Task: Search one way flight ticket for 2 adults, 4 children and 1 infant on lap in business from Hibbing: Range Regional Airport (was Chisholm-hibbing Airport) to Laramie: Laramie Regional Airport on 5-3-2023. Choice of flights is JetBlue. Number of bags: 2 carry on bags and 7 checked bags. Price is upto 83000. Outbound departure time preference is 16:45.
Action: Mouse moved to (214, 296)
Screenshot: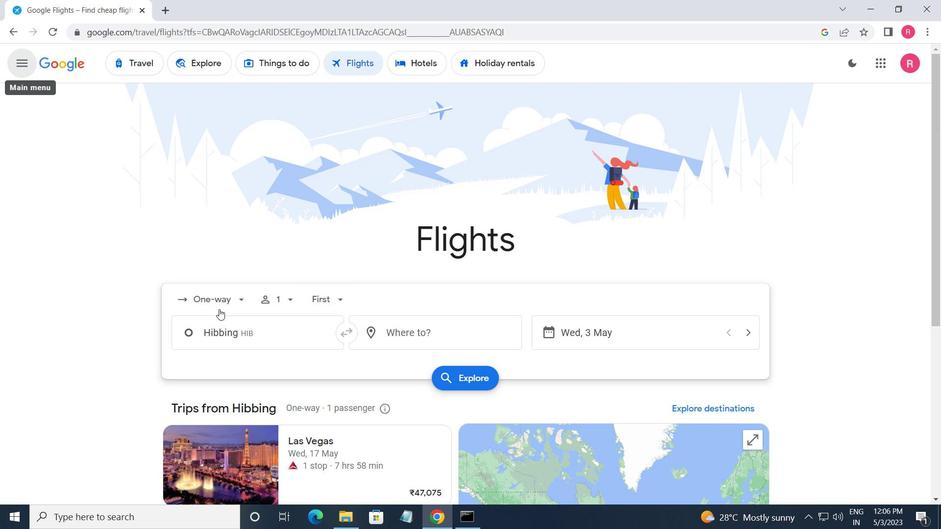 
Action: Mouse pressed left at (214, 296)
Screenshot: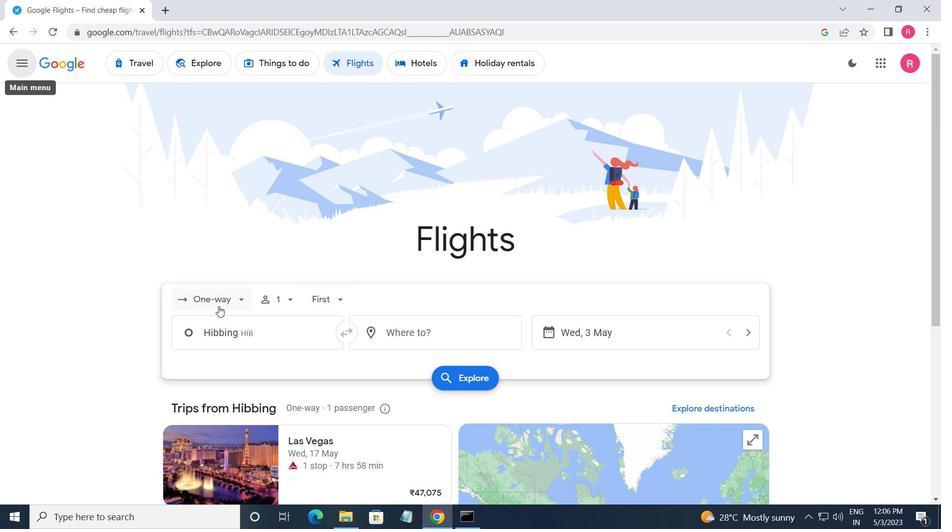 
Action: Mouse moved to (231, 359)
Screenshot: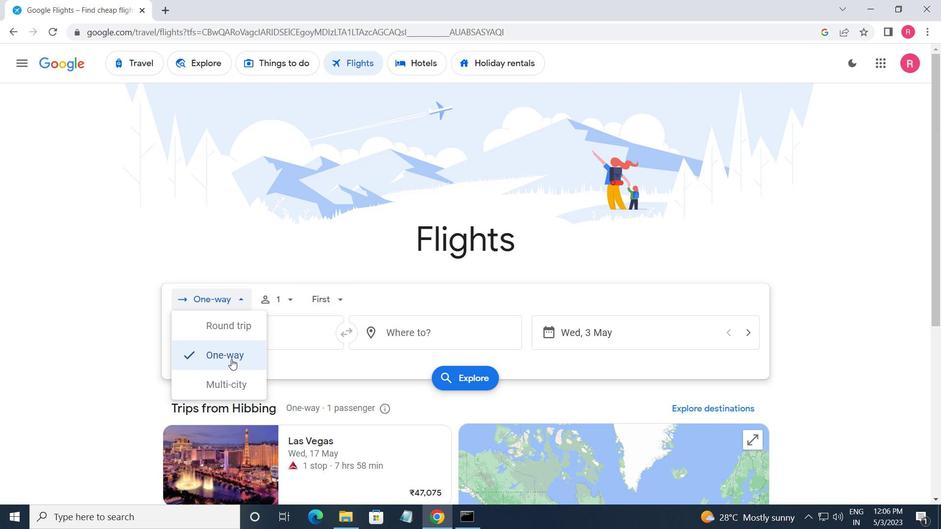 
Action: Mouse pressed left at (231, 359)
Screenshot: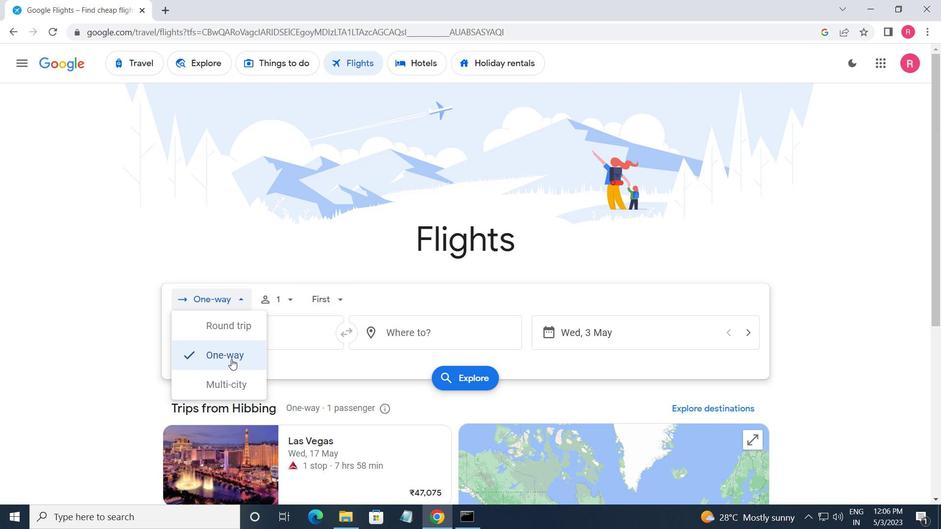 
Action: Mouse moved to (264, 310)
Screenshot: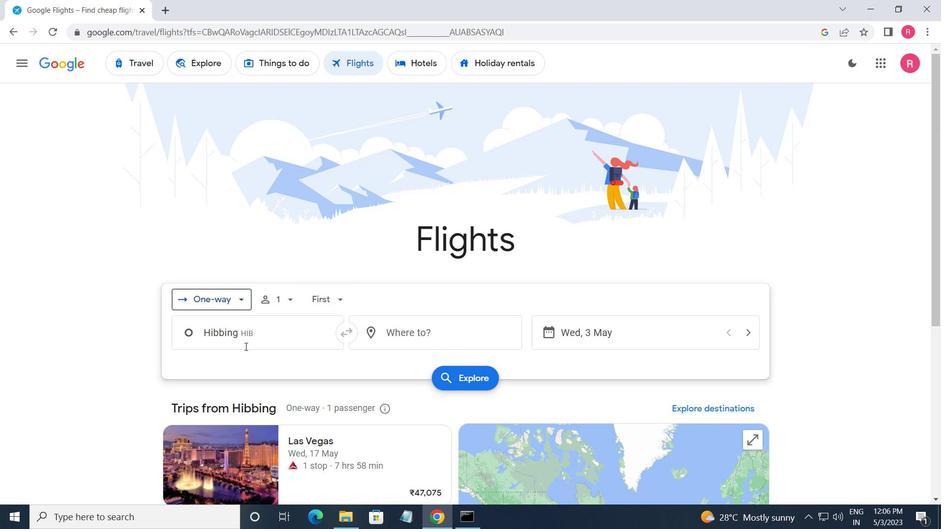 
Action: Mouse pressed left at (264, 310)
Screenshot: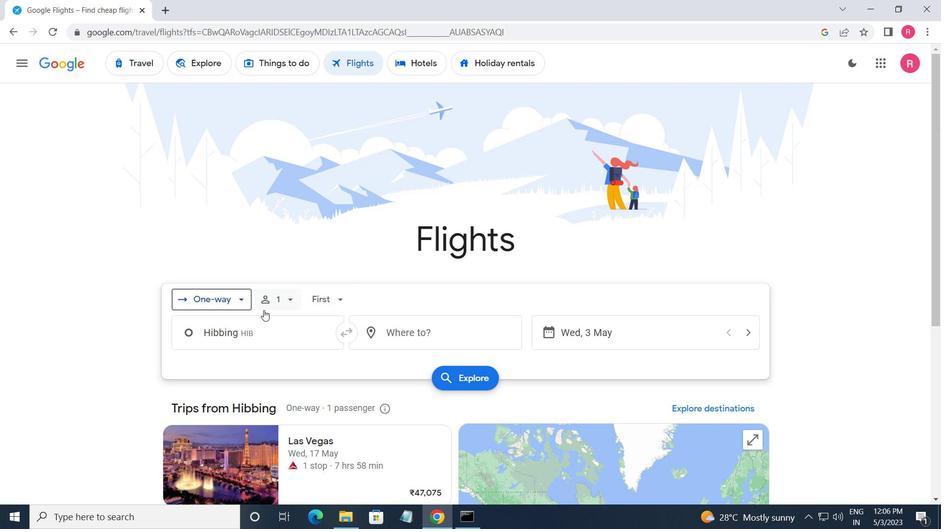 
Action: Mouse moved to (378, 340)
Screenshot: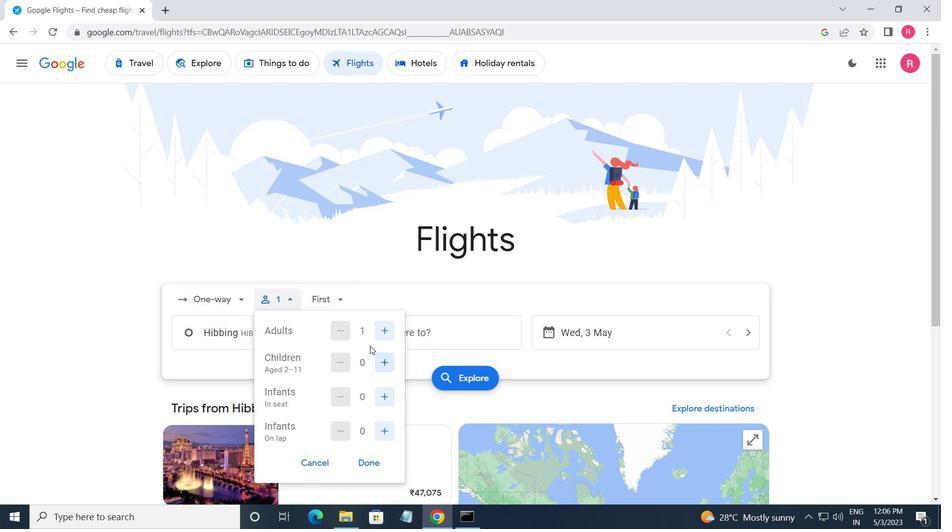 
Action: Mouse pressed left at (378, 340)
Screenshot: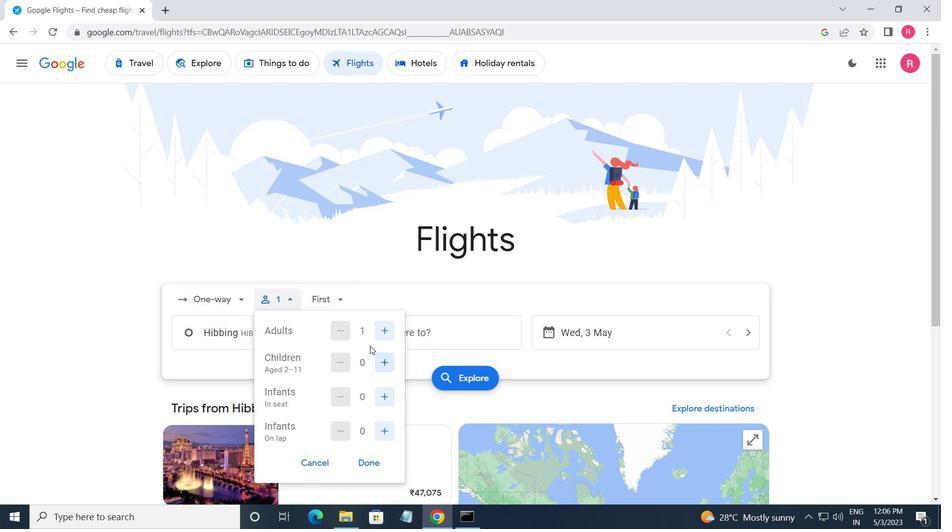 
Action: Mouse moved to (382, 369)
Screenshot: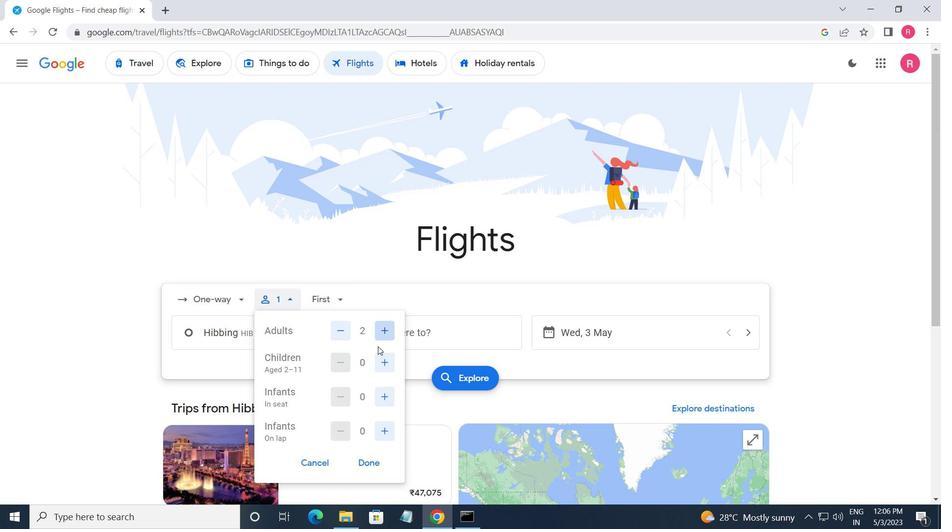 
Action: Mouse pressed left at (382, 369)
Screenshot: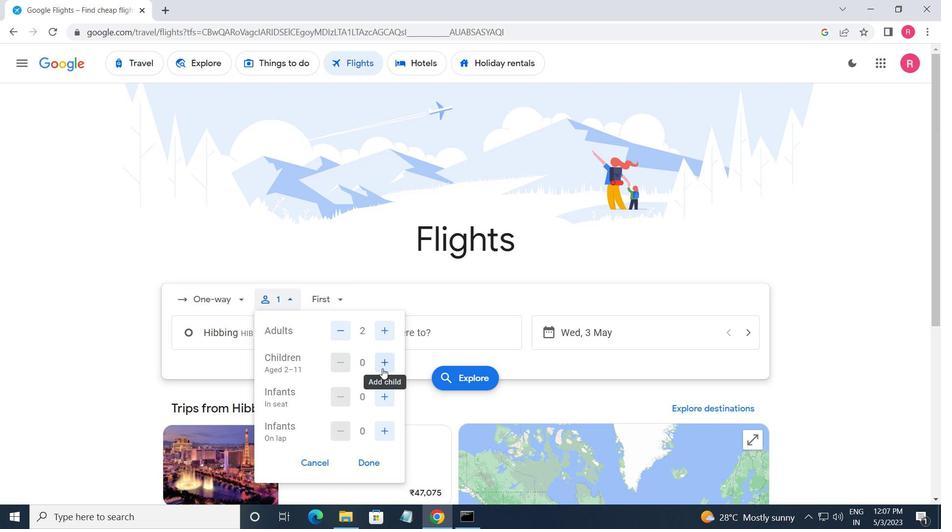 
Action: Mouse pressed left at (382, 369)
Screenshot: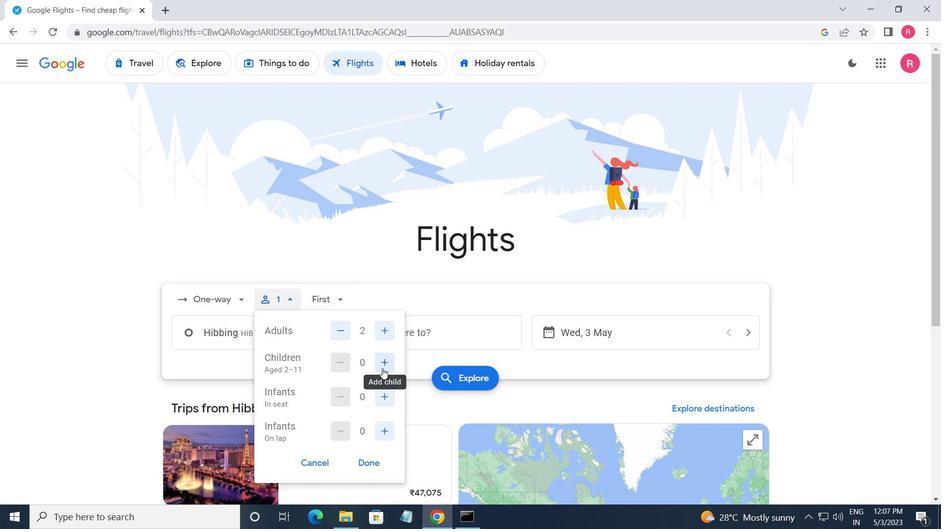 
Action: Mouse pressed left at (382, 369)
Screenshot: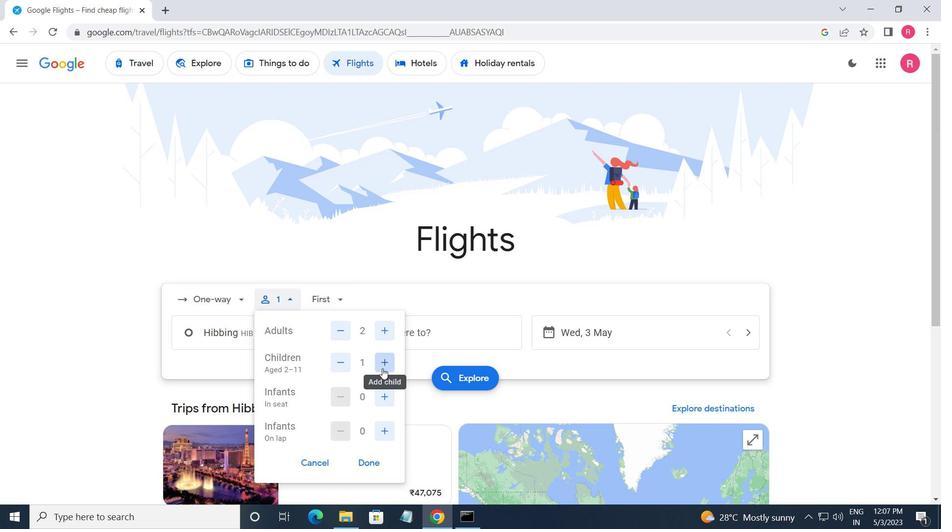 
Action: Mouse pressed left at (382, 369)
Screenshot: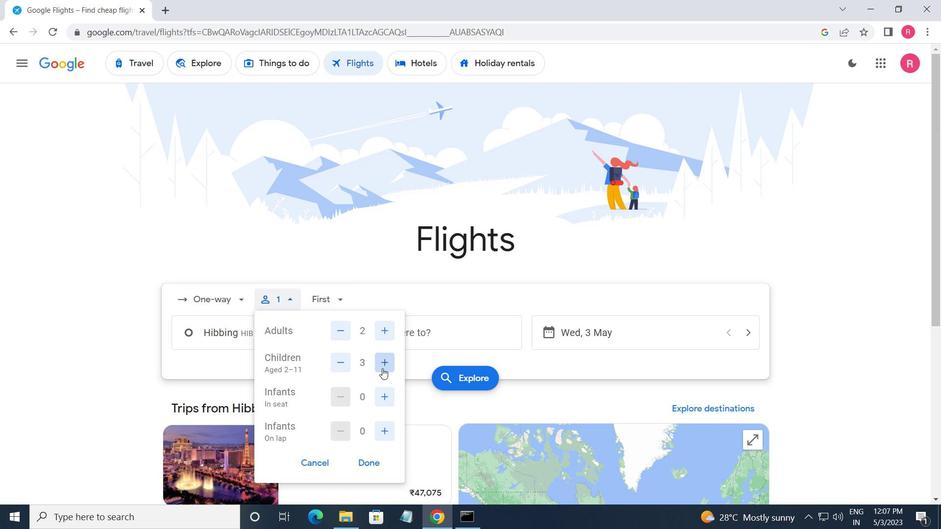 
Action: Mouse moved to (378, 388)
Screenshot: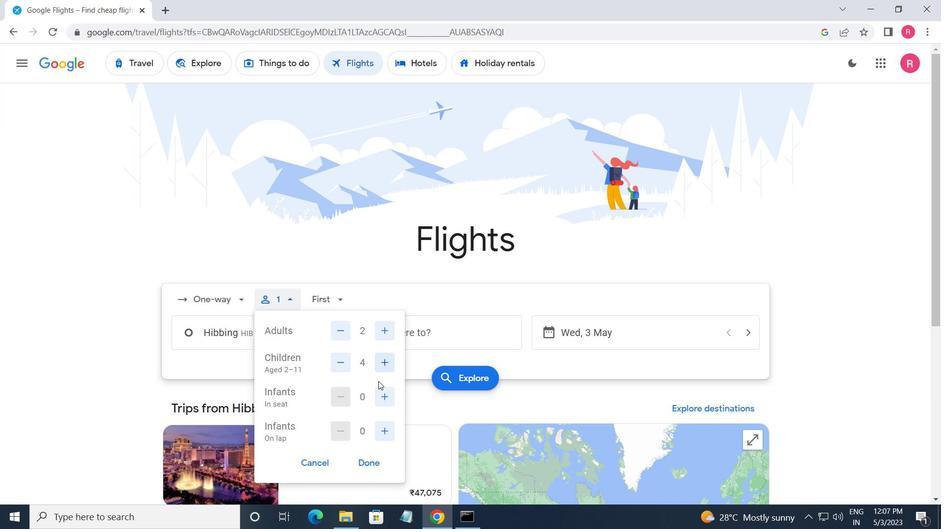 
Action: Mouse pressed left at (378, 388)
Screenshot: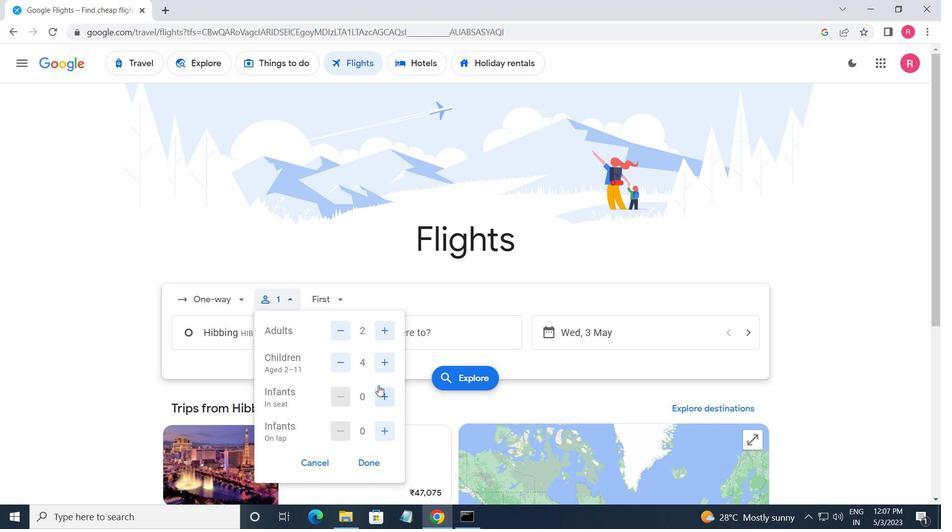 
Action: Mouse moved to (322, 299)
Screenshot: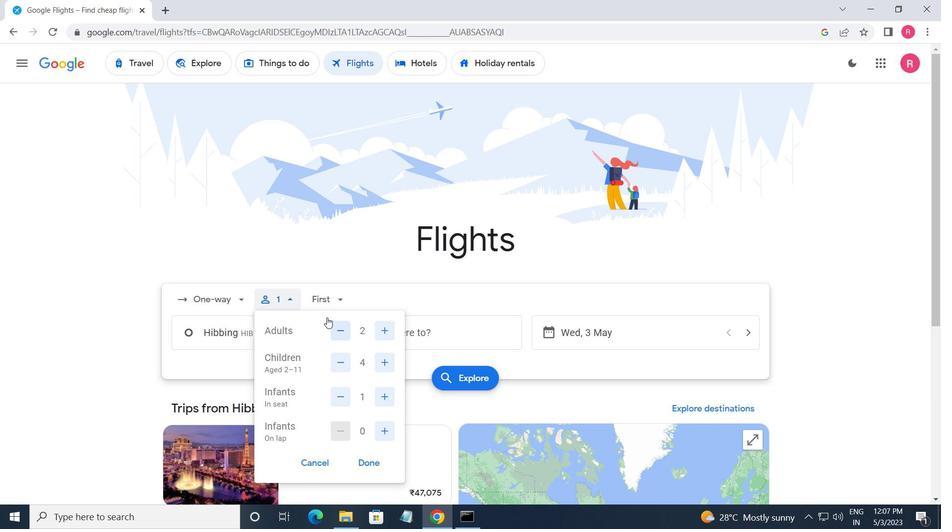 
Action: Mouse pressed left at (322, 299)
Screenshot: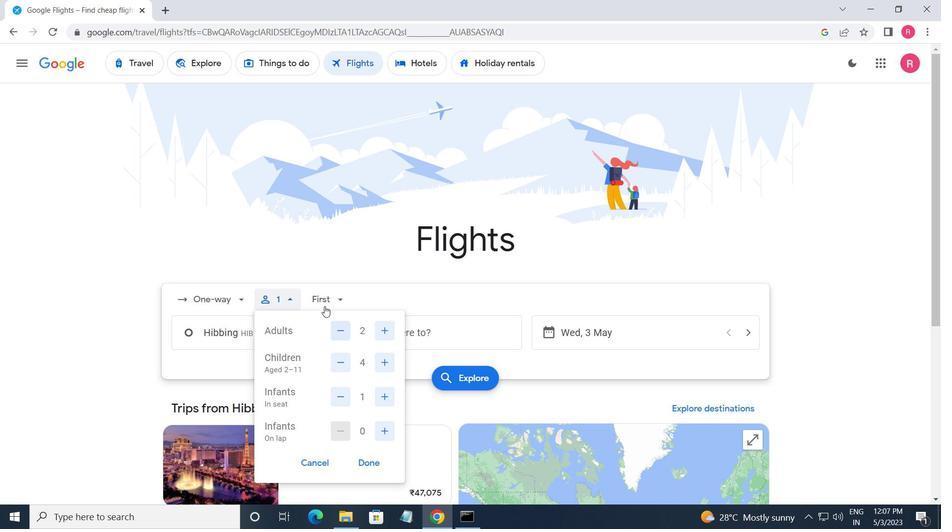 
Action: Mouse moved to (368, 386)
Screenshot: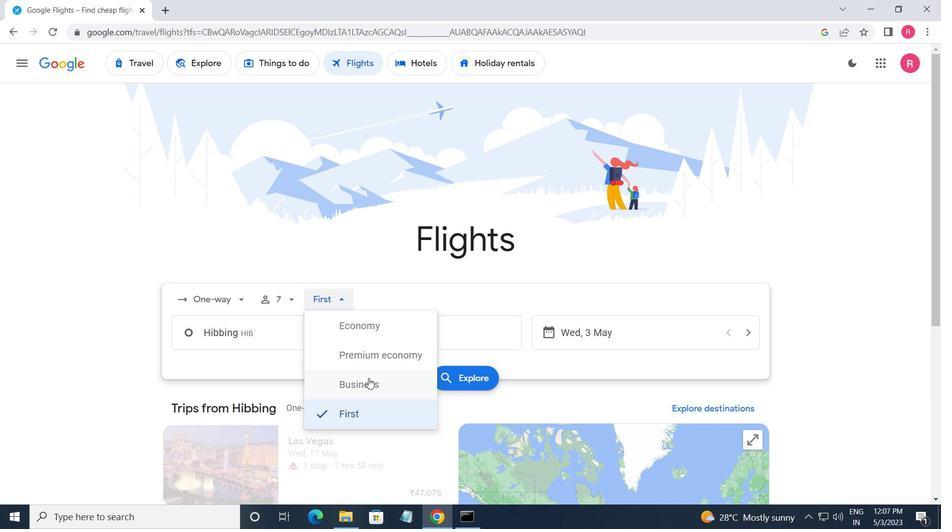 
Action: Mouse pressed left at (368, 386)
Screenshot: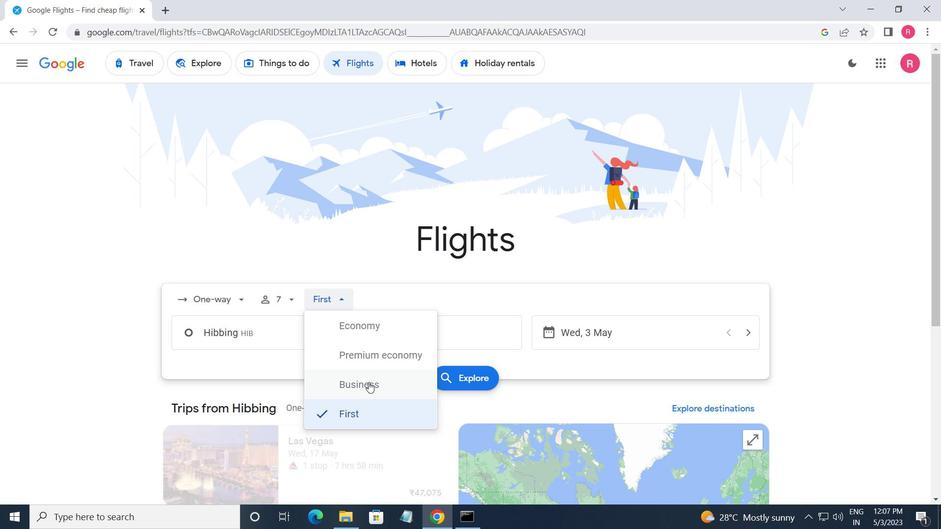 
Action: Mouse moved to (267, 341)
Screenshot: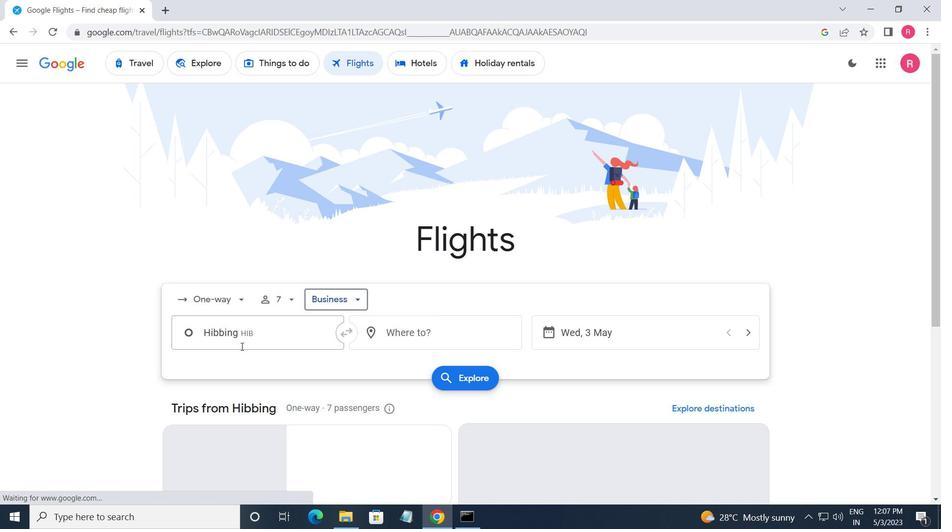 
Action: Mouse pressed left at (267, 341)
Screenshot: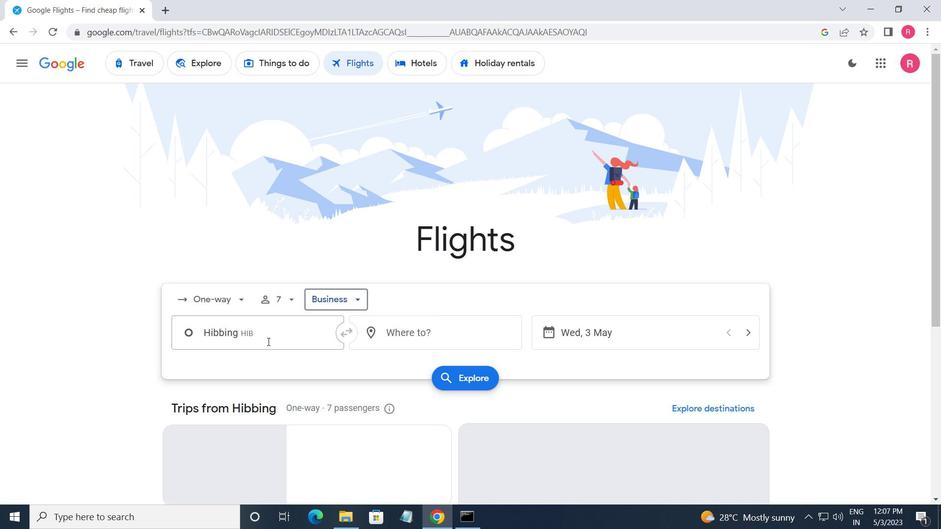 
Action: Mouse moved to (247, 428)
Screenshot: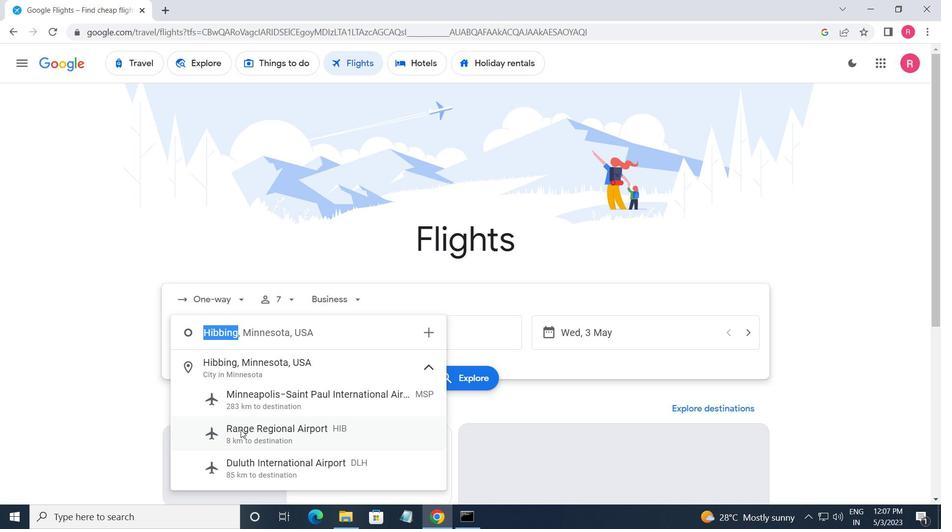 
Action: Mouse pressed left at (247, 428)
Screenshot: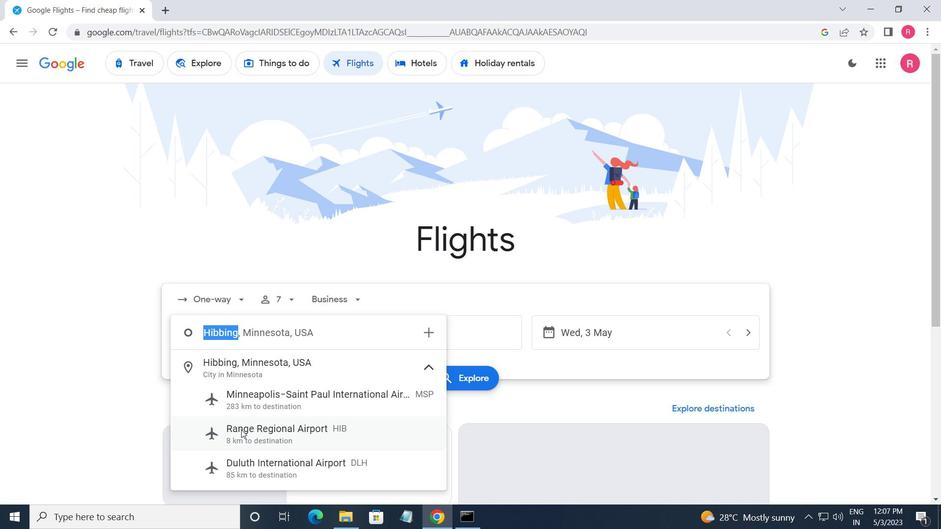
Action: Mouse moved to (413, 344)
Screenshot: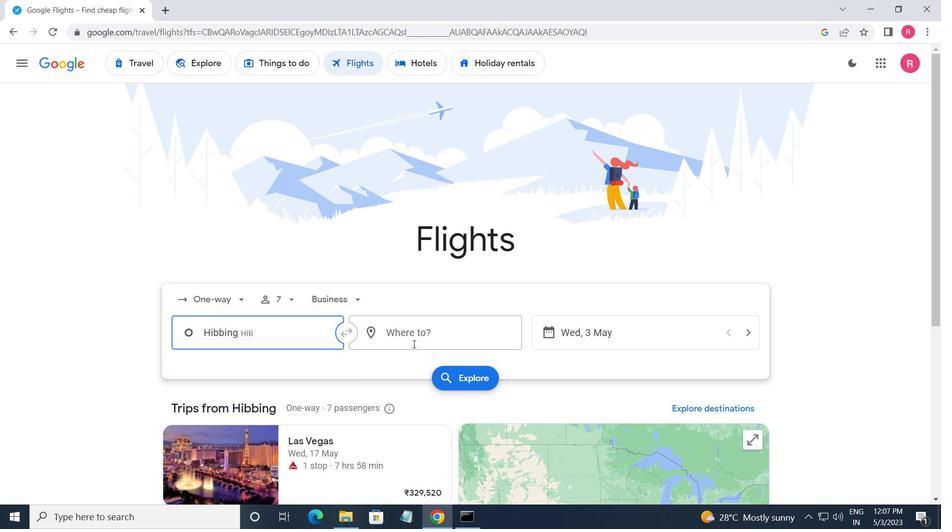 
Action: Mouse pressed left at (413, 344)
Screenshot: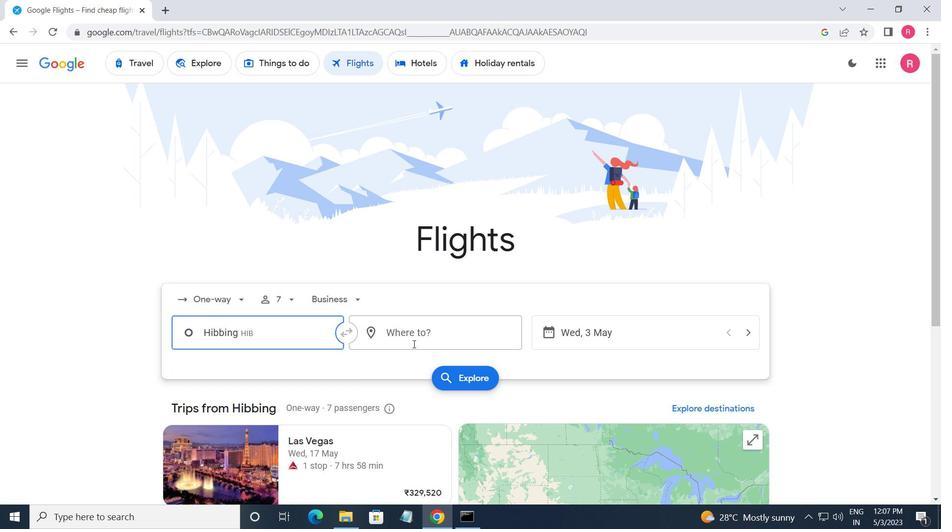 
Action: Mouse moved to (424, 465)
Screenshot: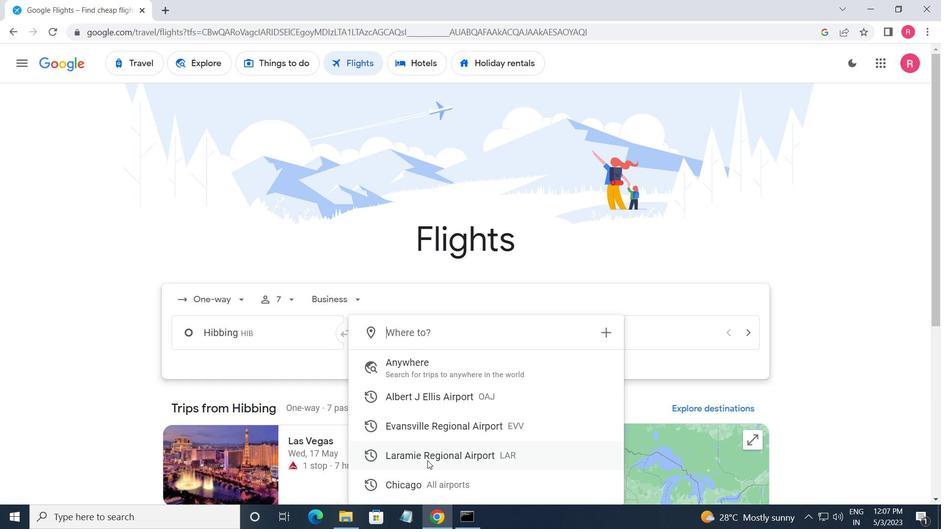
Action: Mouse pressed left at (424, 465)
Screenshot: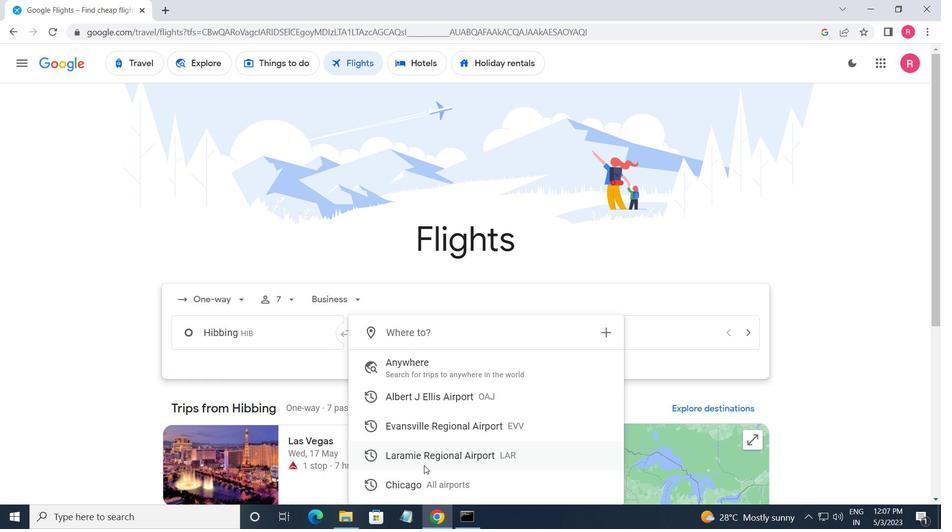 
Action: Mouse moved to (630, 340)
Screenshot: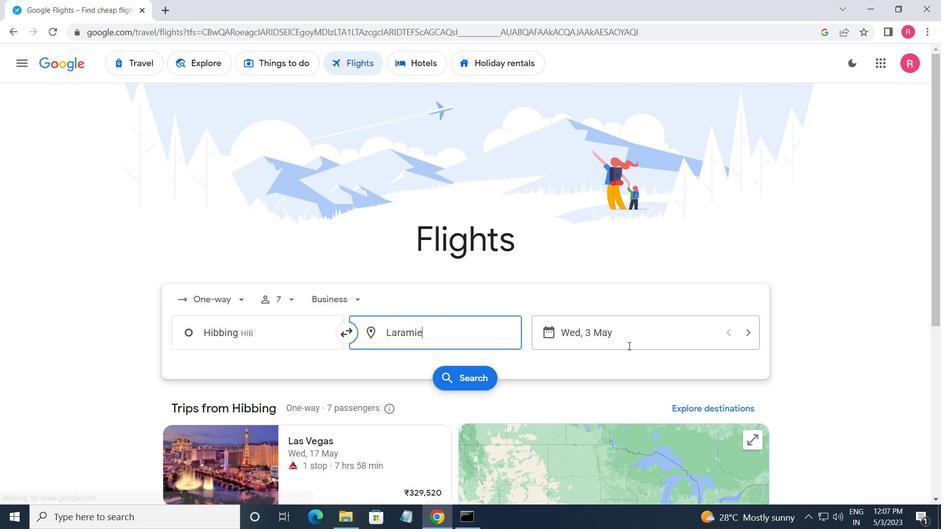 
Action: Mouse pressed left at (630, 340)
Screenshot: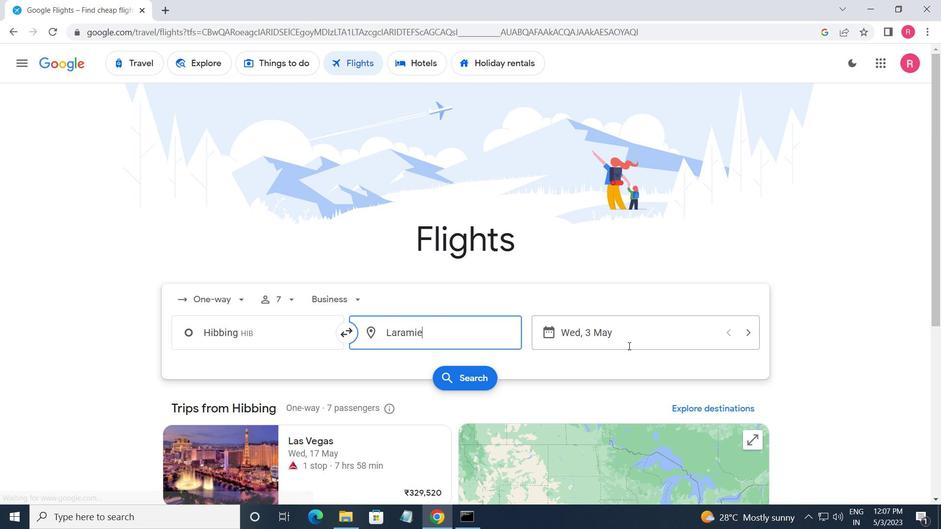 
Action: Mouse moved to (413, 283)
Screenshot: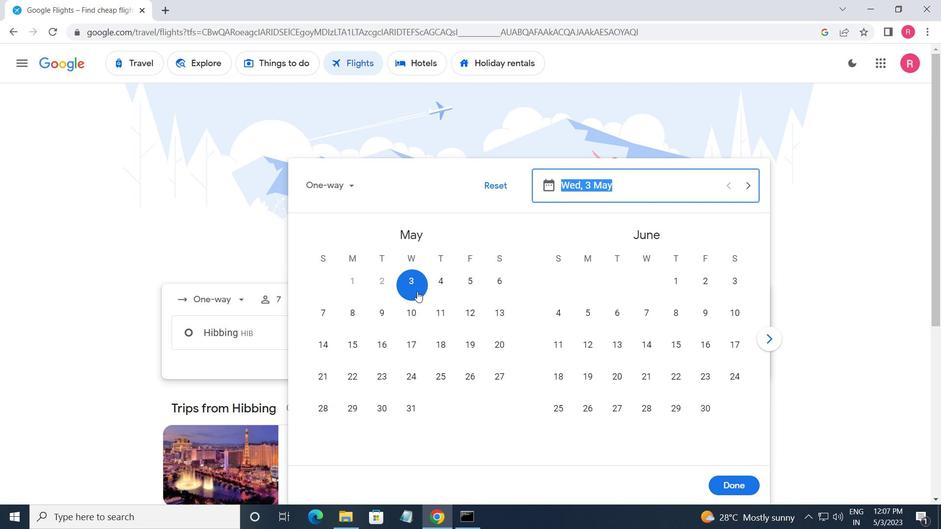 
Action: Mouse pressed left at (413, 283)
Screenshot: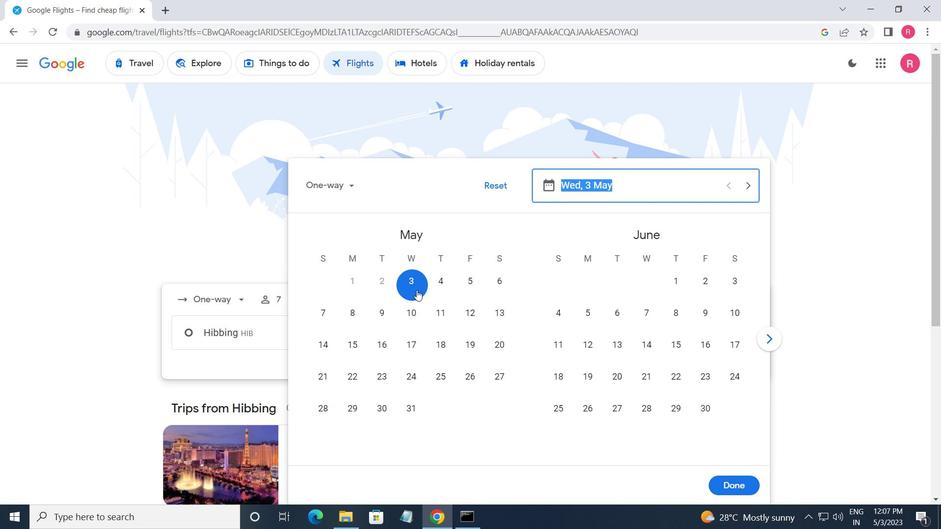 
Action: Mouse moved to (725, 482)
Screenshot: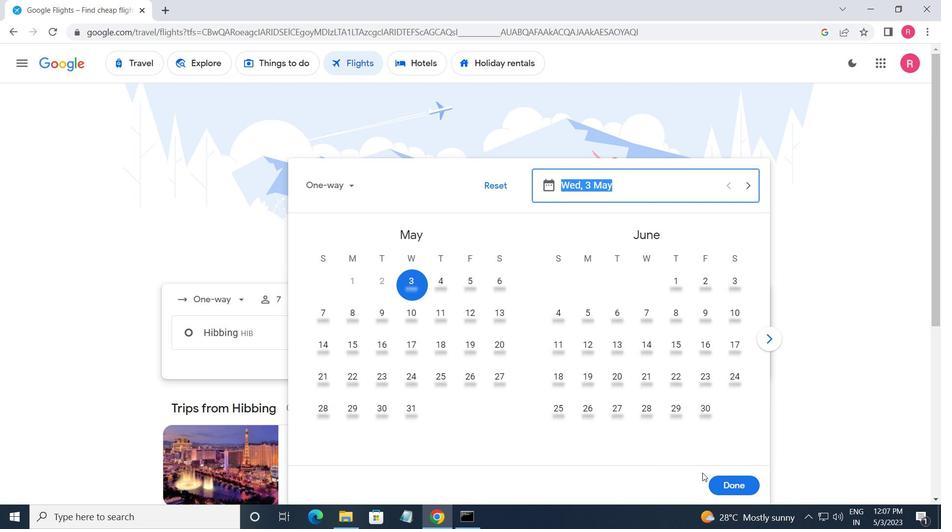 
Action: Mouse pressed left at (725, 482)
Screenshot: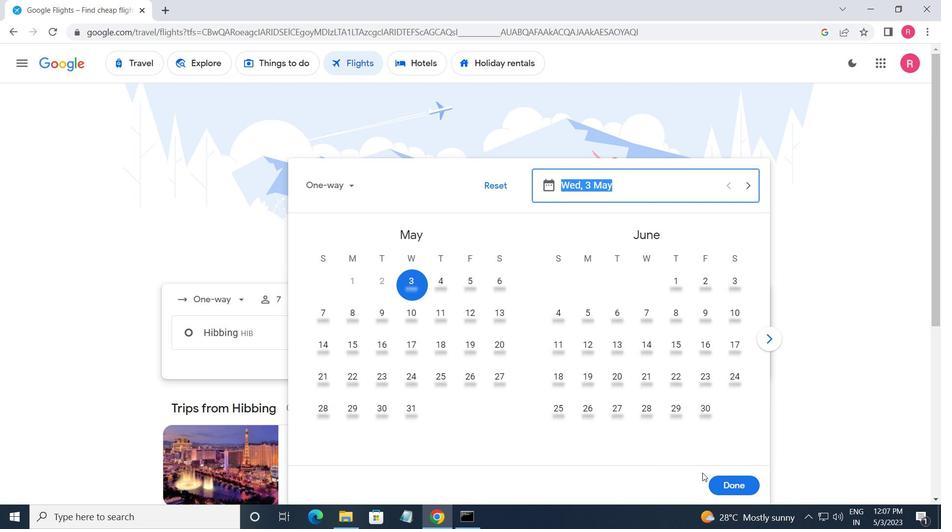 
Action: Mouse moved to (477, 380)
Screenshot: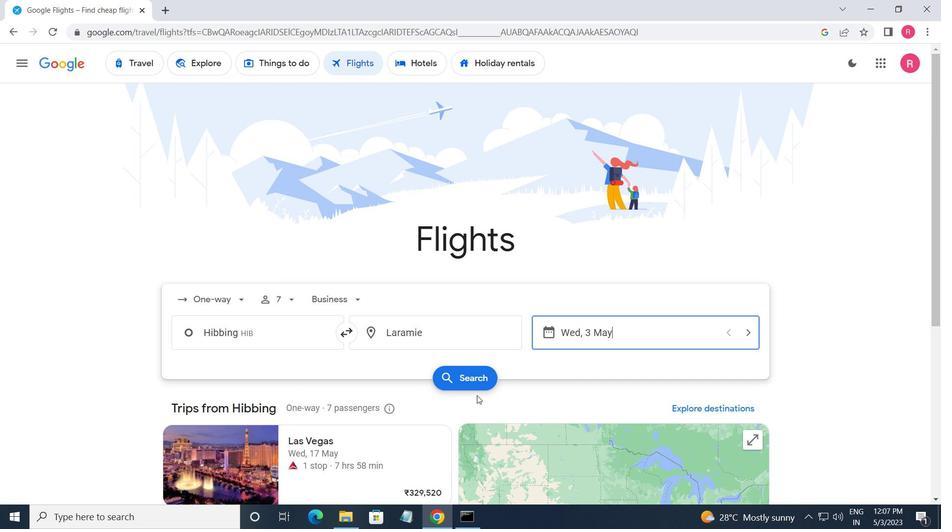 
Action: Mouse pressed left at (477, 380)
Screenshot: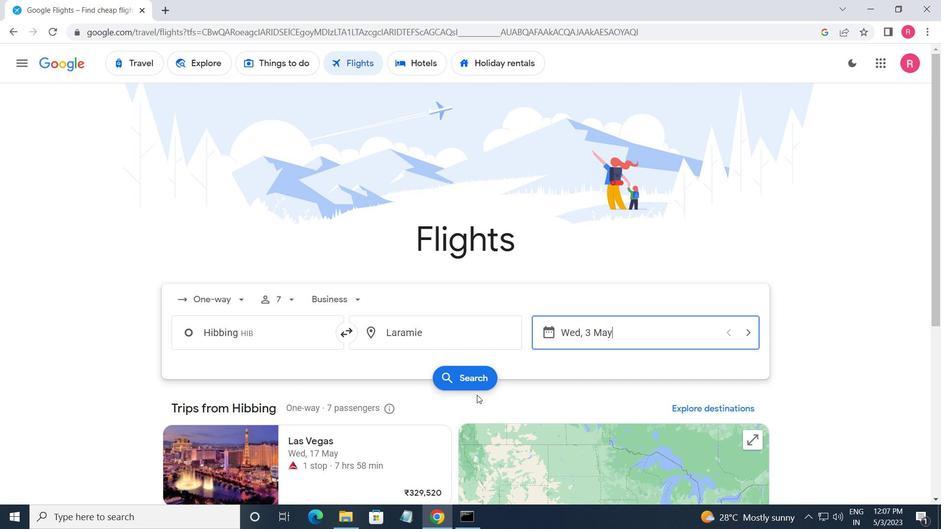 
Action: Mouse moved to (167, 178)
Screenshot: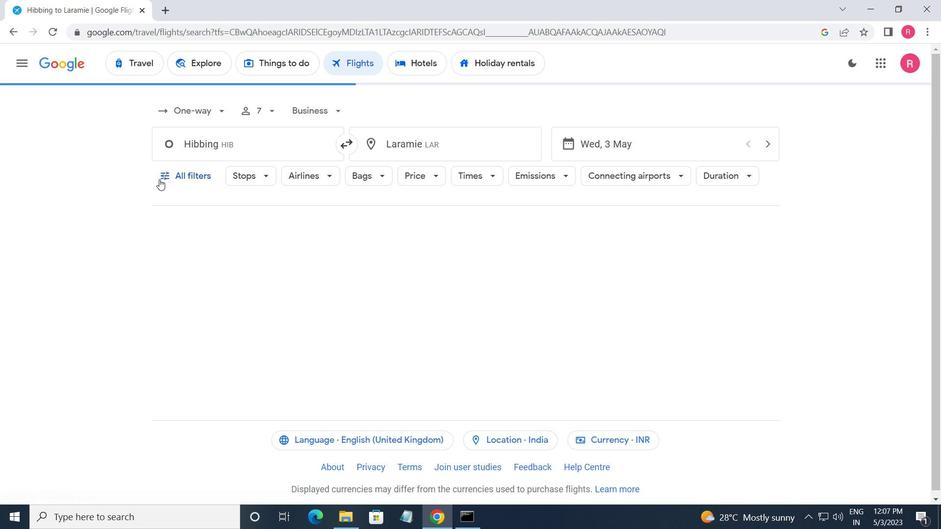 
Action: Mouse pressed left at (167, 178)
Screenshot: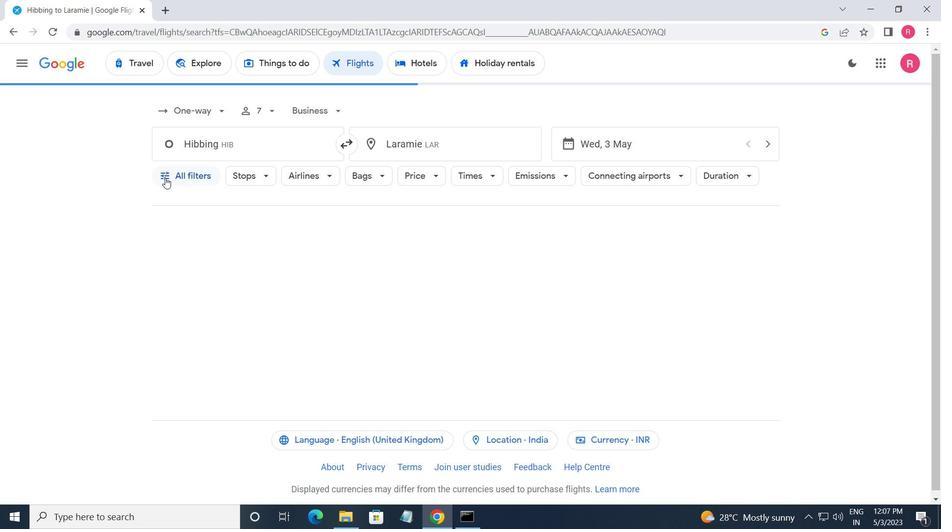 
Action: Mouse moved to (246, 328)
Screenshot: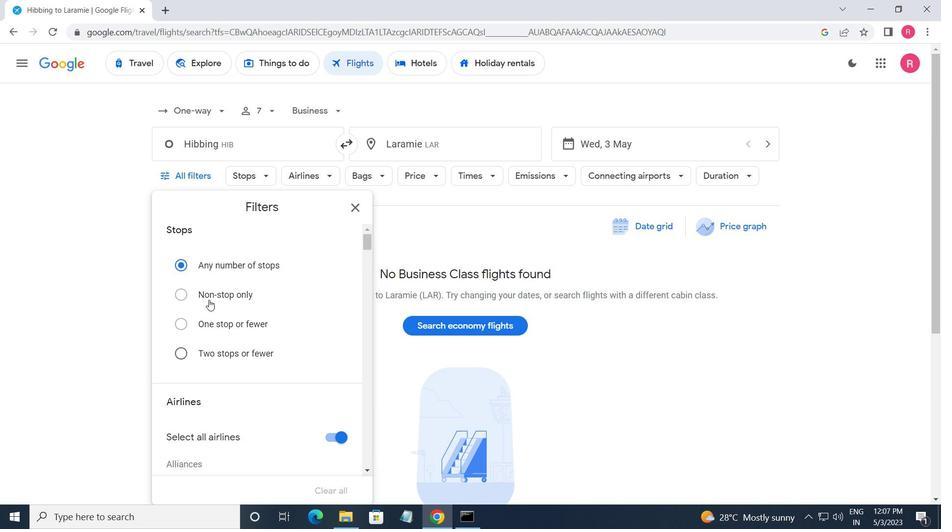 
Action: Mouse scrolled (246, 327) with delta (0, 0)
Screenshot: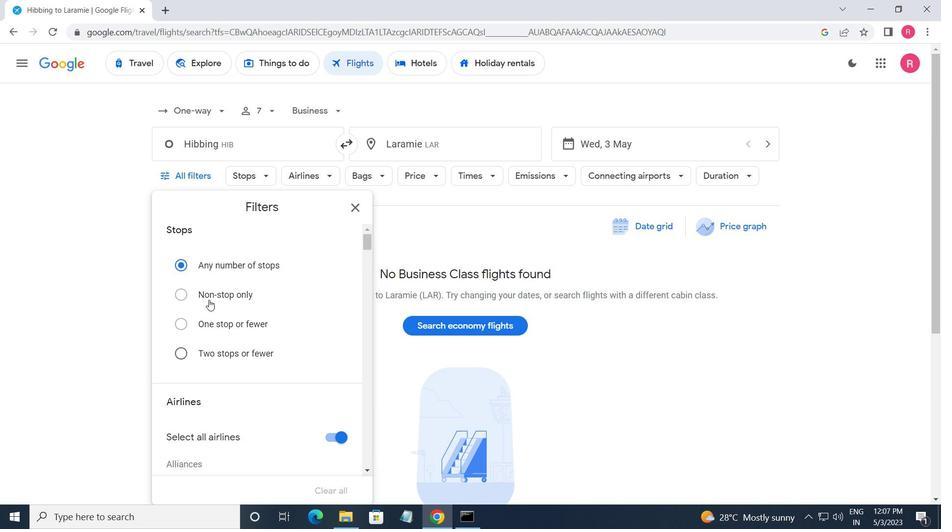 
Action: Mouse moved to (253, 333)
Screenshot: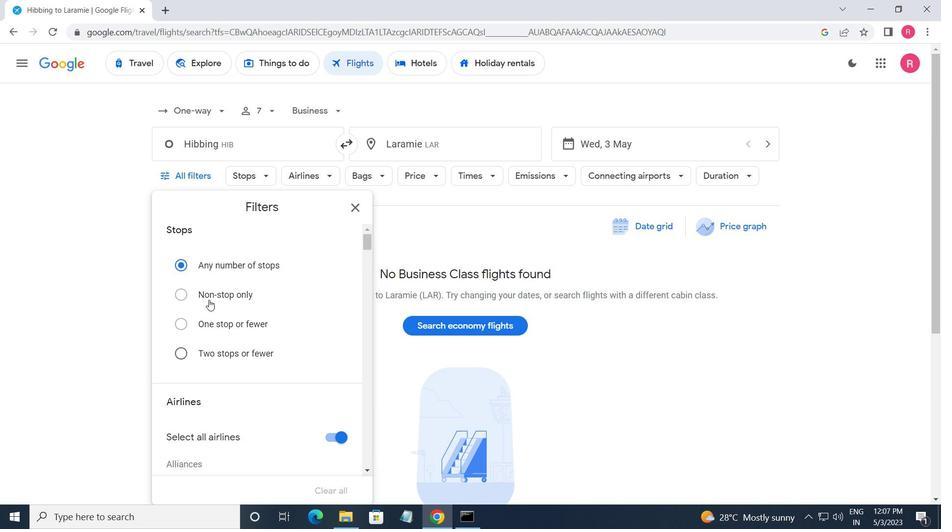 
Action: Mouse scrolled (253, 333) with delta (0, 0)
Screenshot: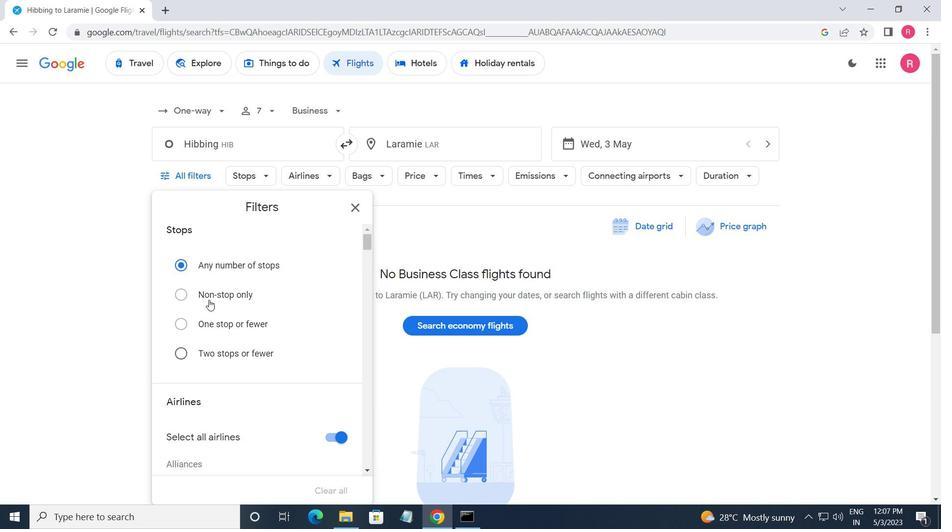 
Action: Mouse scrolled (253, 333) with delta (0, 0)
Screenshot: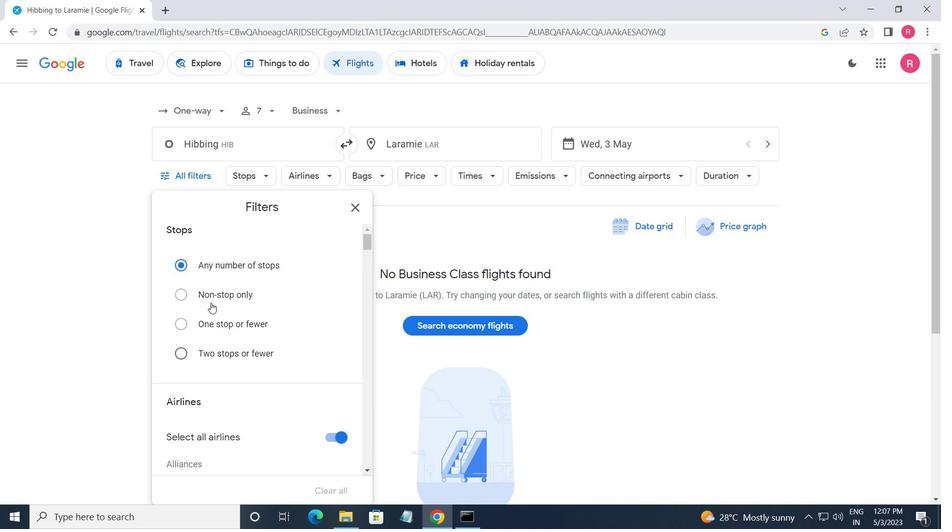 
Action: Mouse moved to (254, 333)
Screenshot: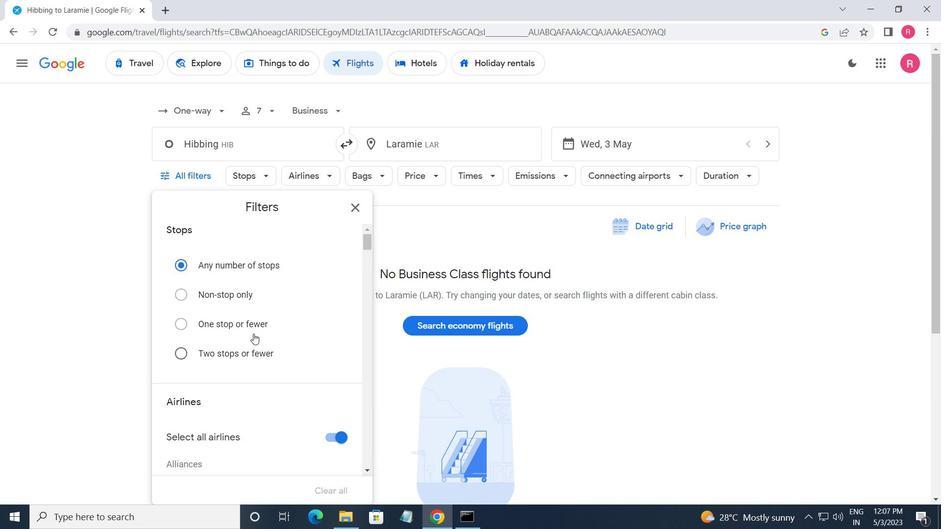 
Action: Mouse scrolled (254, 333) with delta (0, 0)
Screenshot: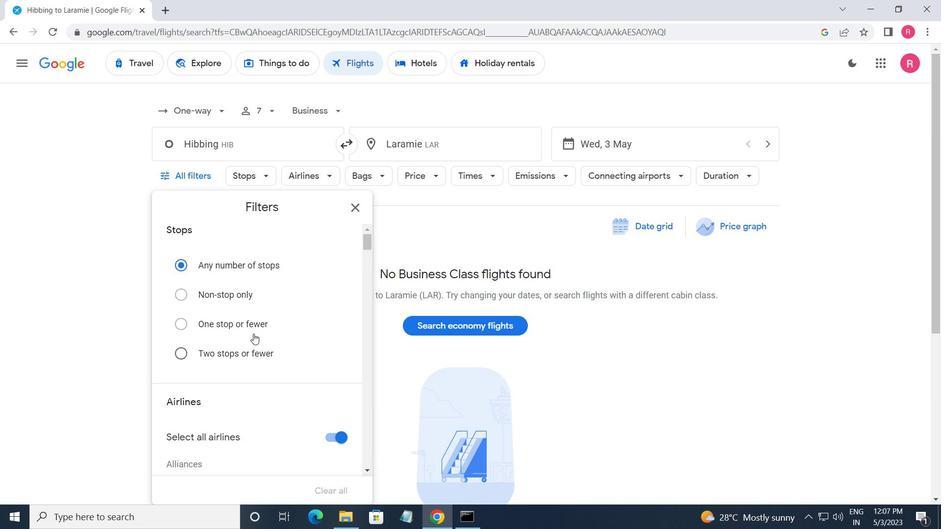 
Action: Mouse moved to (255, 332)
Screenshot: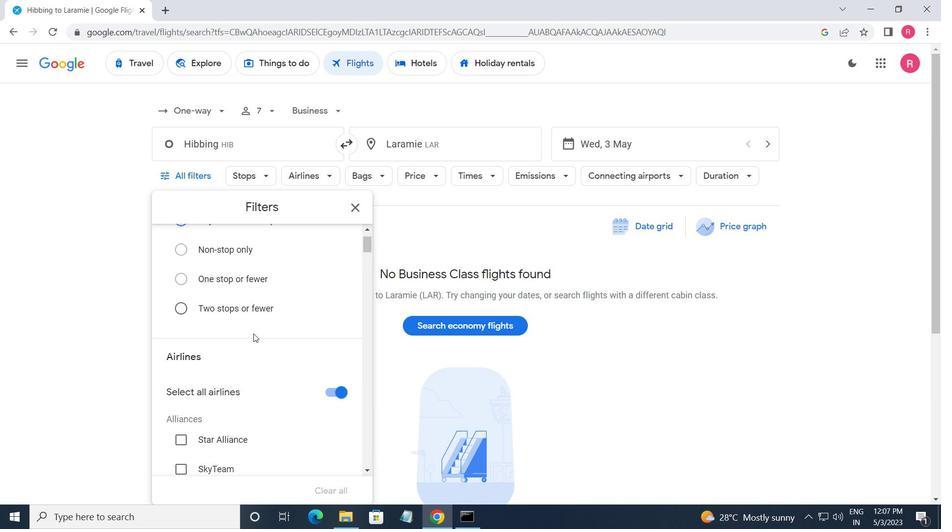 
Action: Mouse scrolled (255, 332) with delta (0, 0)
Screenshot: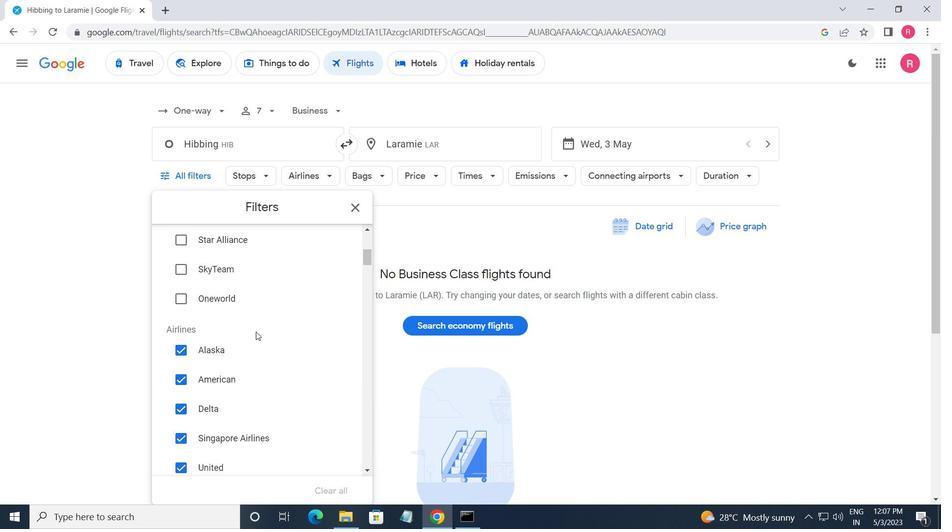 
Action: Mouse moved to (278, 369)
Screenshot: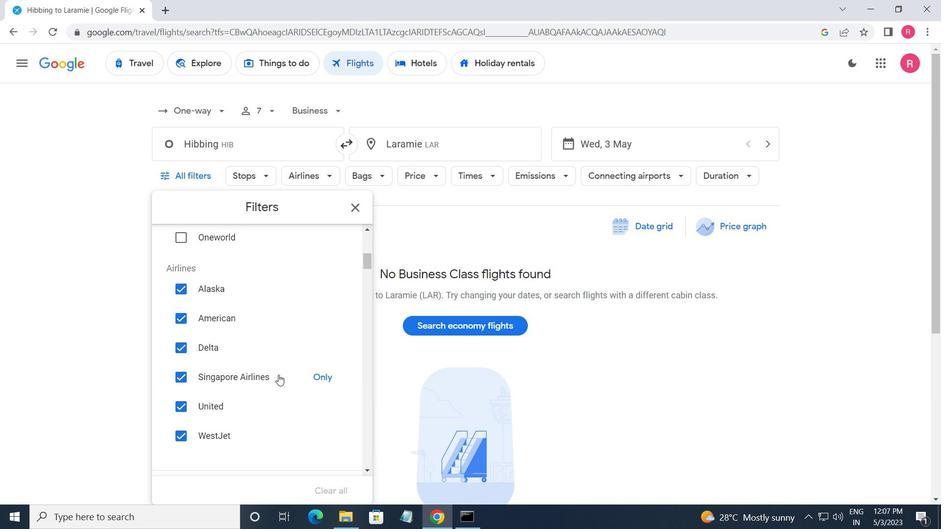 
Action: Mouse scrolled (278, 370) with delta (0, 0)
Screenshot: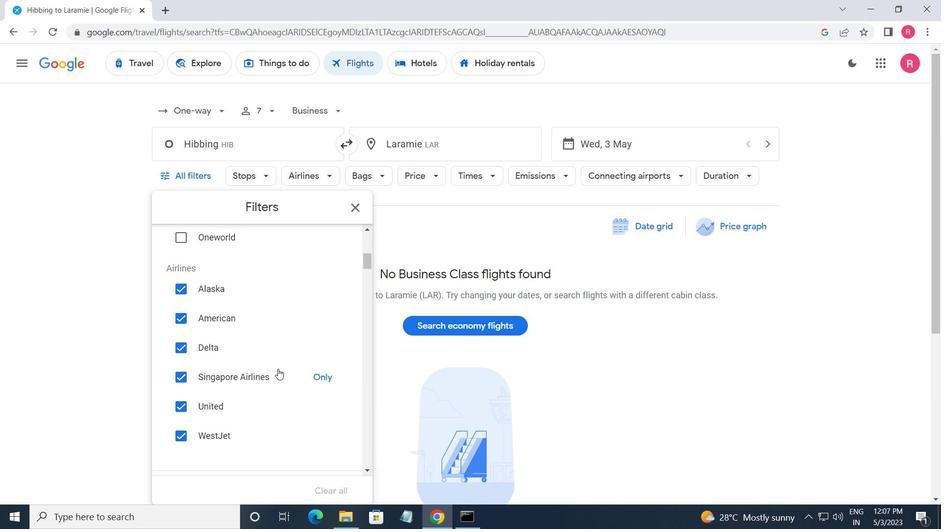 
Action: Mouse scrolled (278, 370) with delta (0, 0)
Screenshot: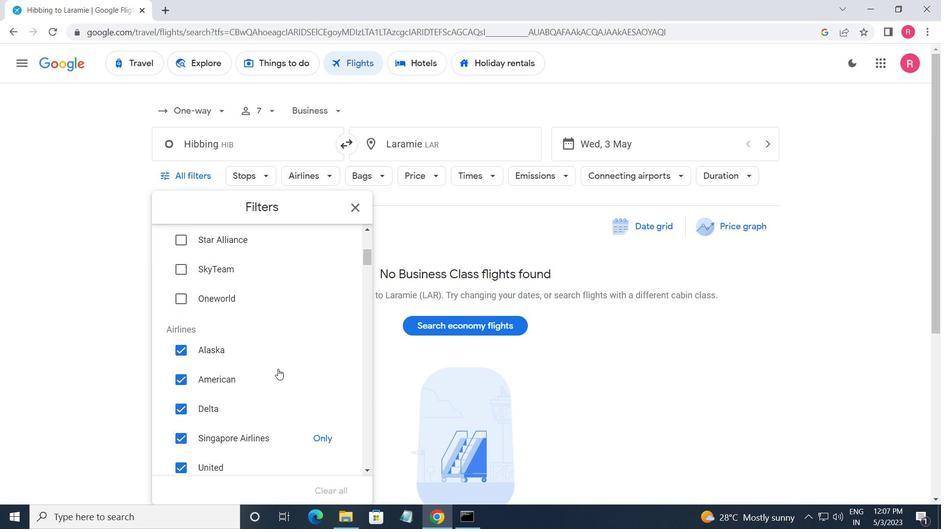 
Action: Mouse moved to (278, 360)
Screenshot: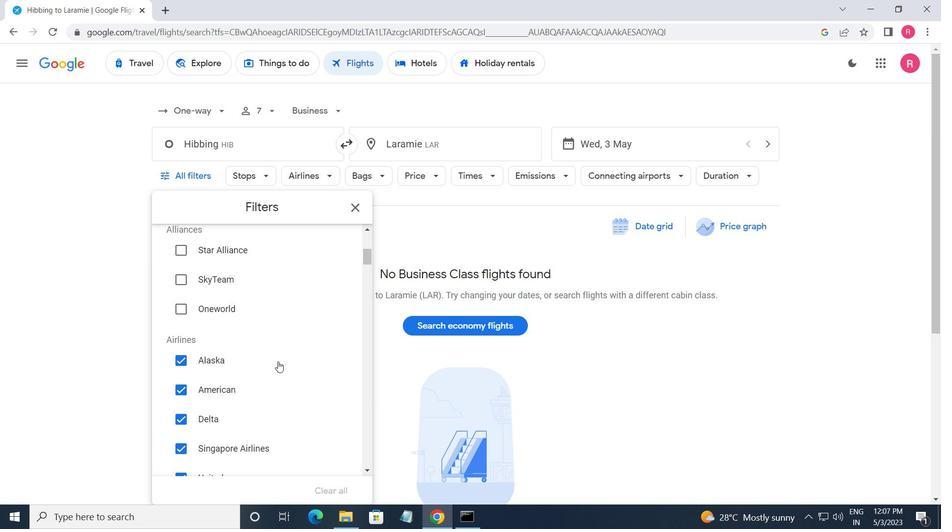 
Action: Mouse scrolled (278, 361) with delta (0, 0)
Screenshot: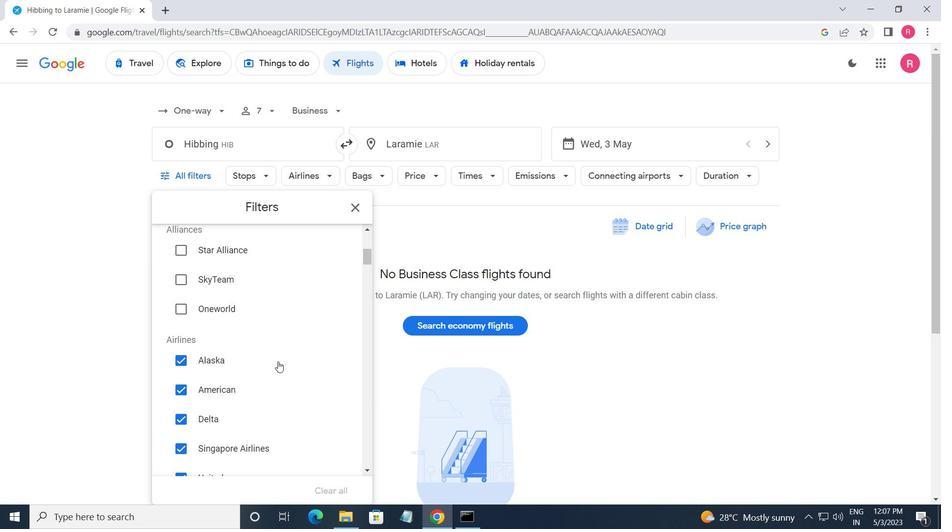 
Action: Mouse moved to (331, 319)
Screenshot: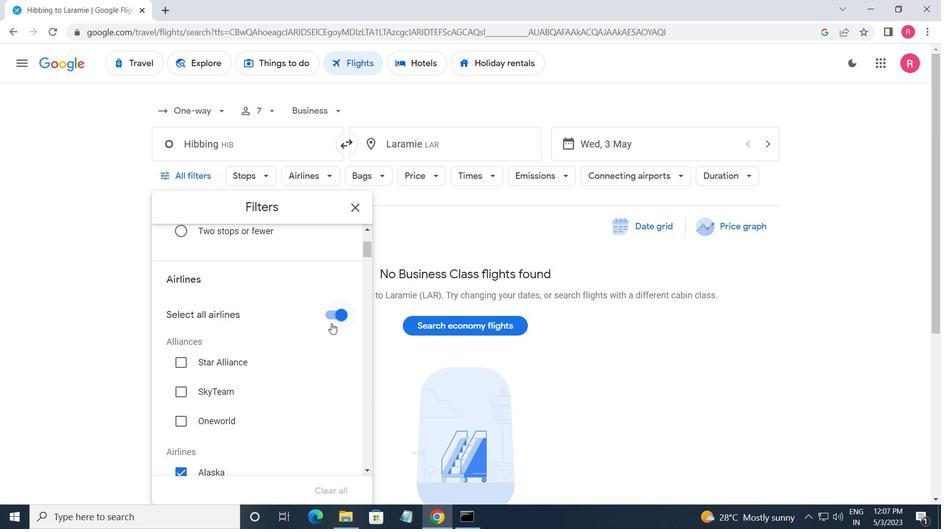 
Action: Mouse pressed left at (331, 319)
Screenshot: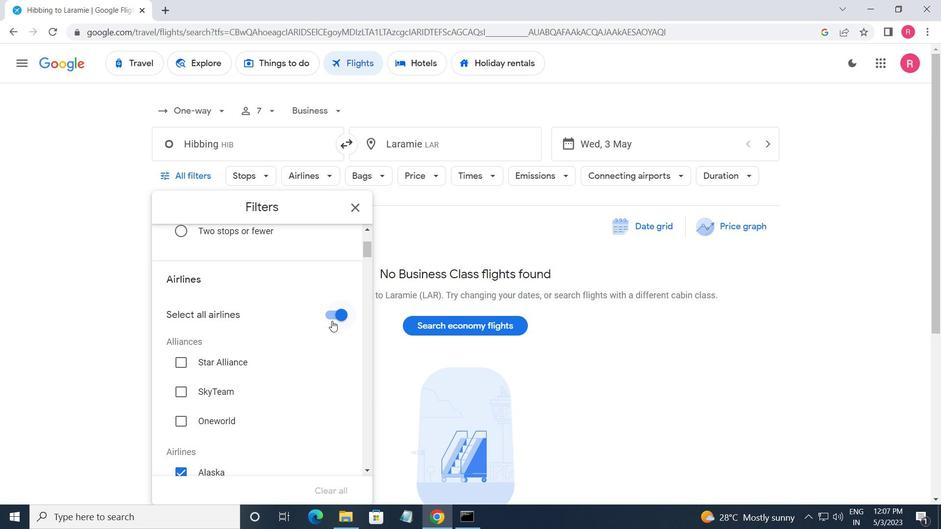
Action: Mouse moved to (319, 361)
Screenshot: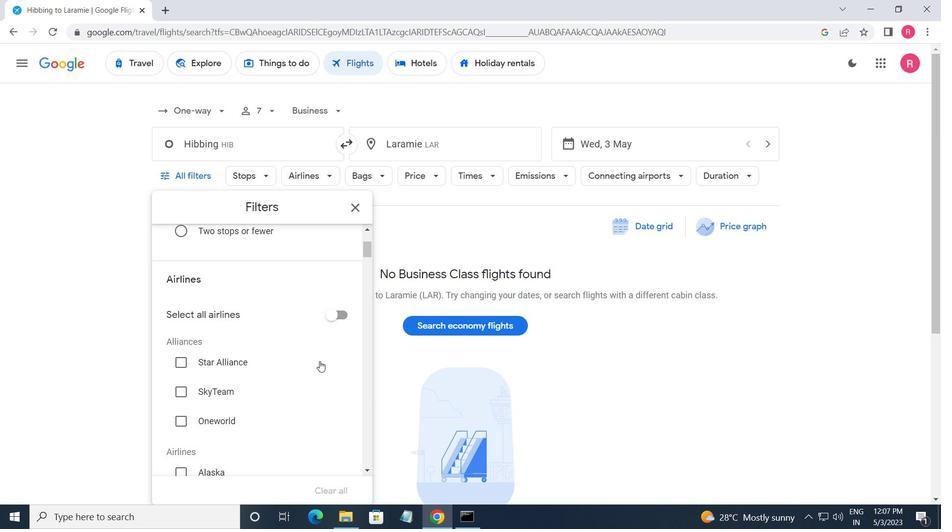 
Action: Mouse scrolled (319, 360) with delta (0, 0)
Screenshot: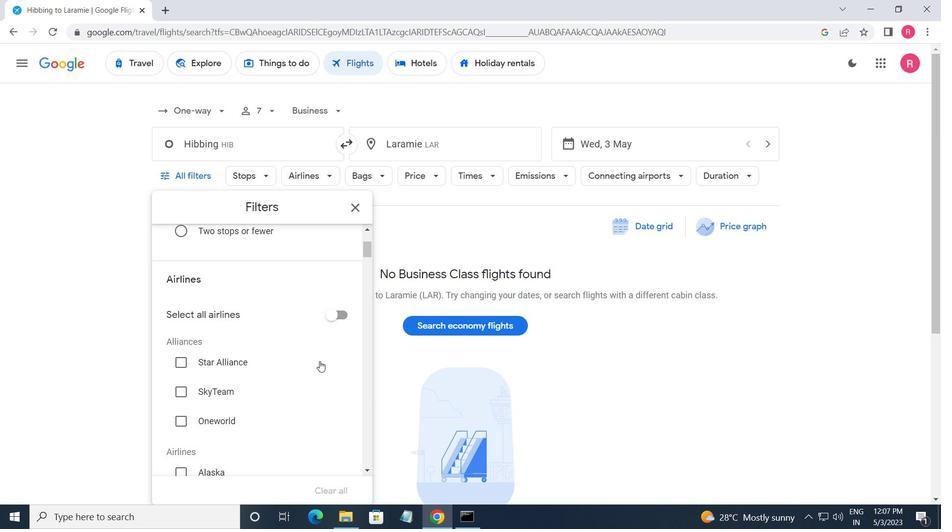 
Action: Mouse scrolled (319, 360) with delta (0, 0)
Screenshot: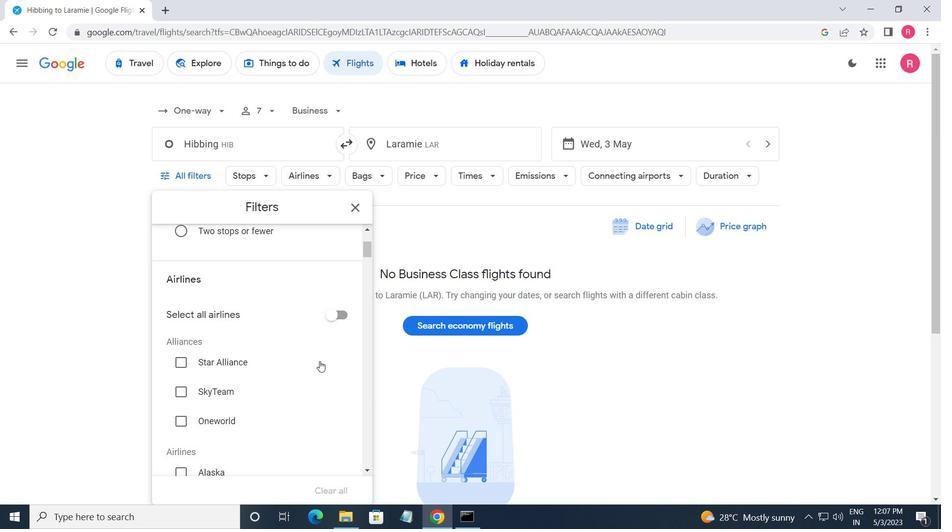 
Action: Mouse scrolled (319, 360) with delta (0, 0)
Screenshot: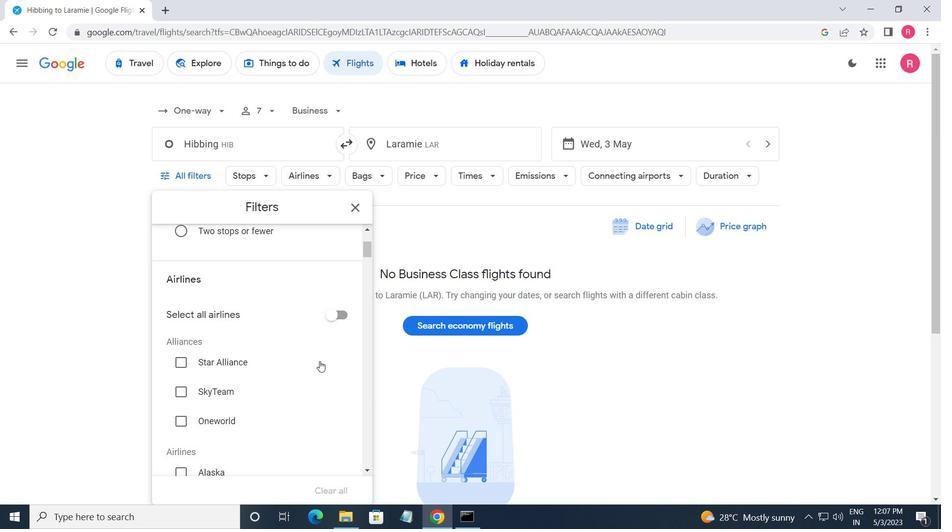 
Action: Mouse scrolled (319, 360) with delta (0, 0)
Screenshot: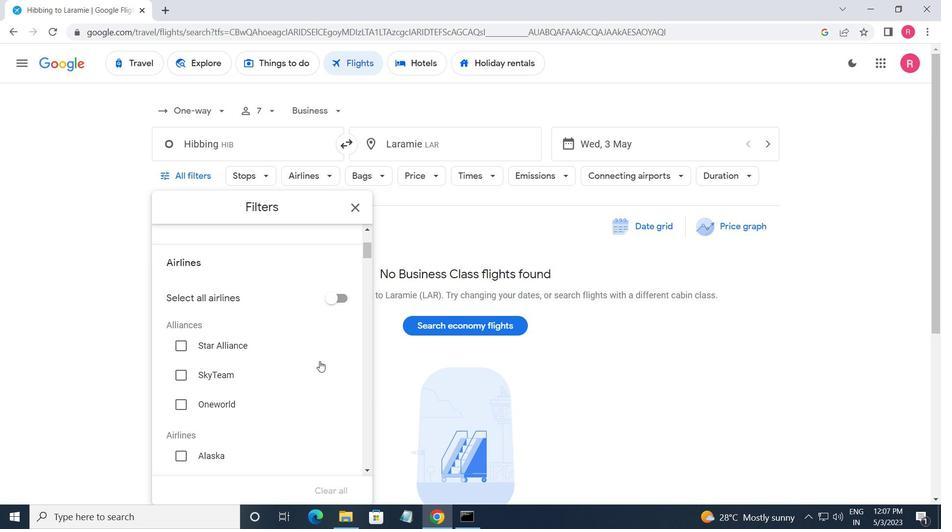 
Action: Mouse scrolled (319, 360) with delta (0, 0)
Screenshot: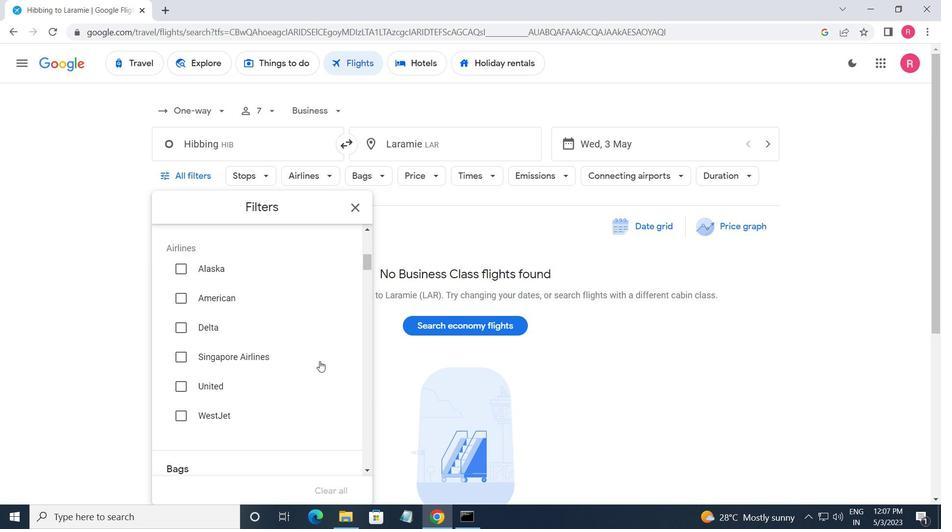 
Action: Mouse moved to (321, 372)
Screenshot: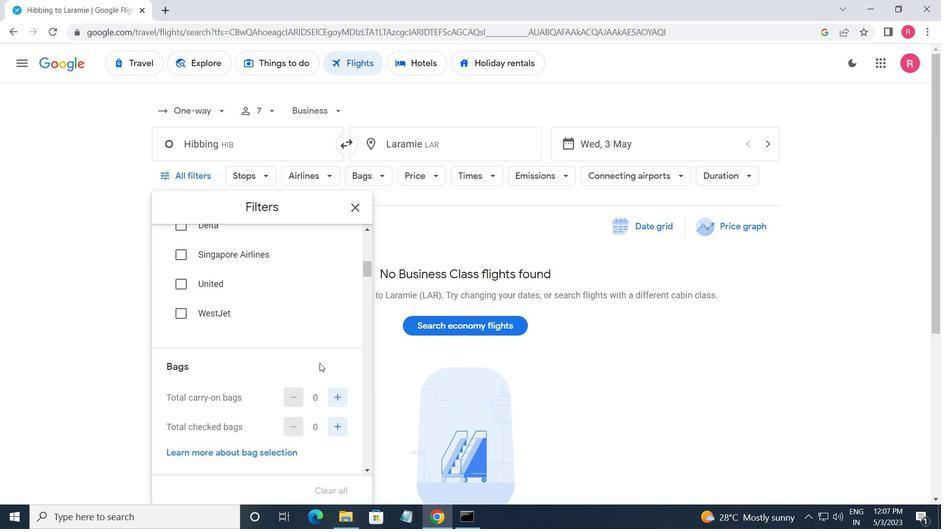 
Action: Mouse scrolled (321, 372) with delta (0, 0)
Screenshot: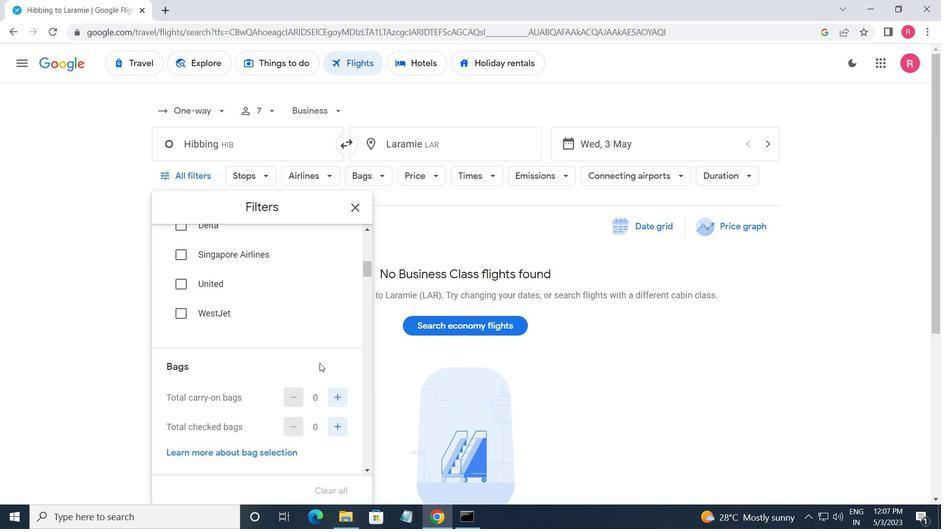 
Action: Mouse moved to (336, 344)
Screenshot: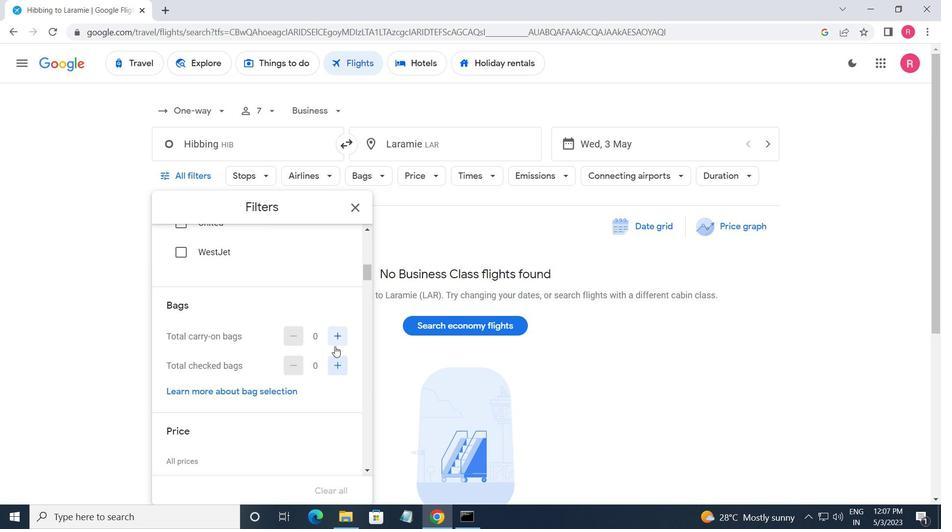 
Action: Mouse pressed left at (336, 344)
Screenshot: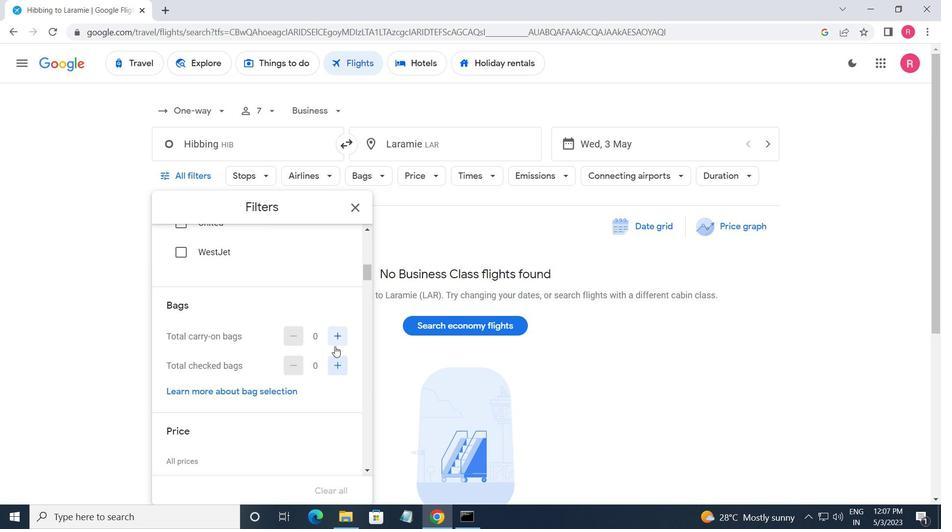 
Action: Mouse moved to (338, 343)
Screenshot: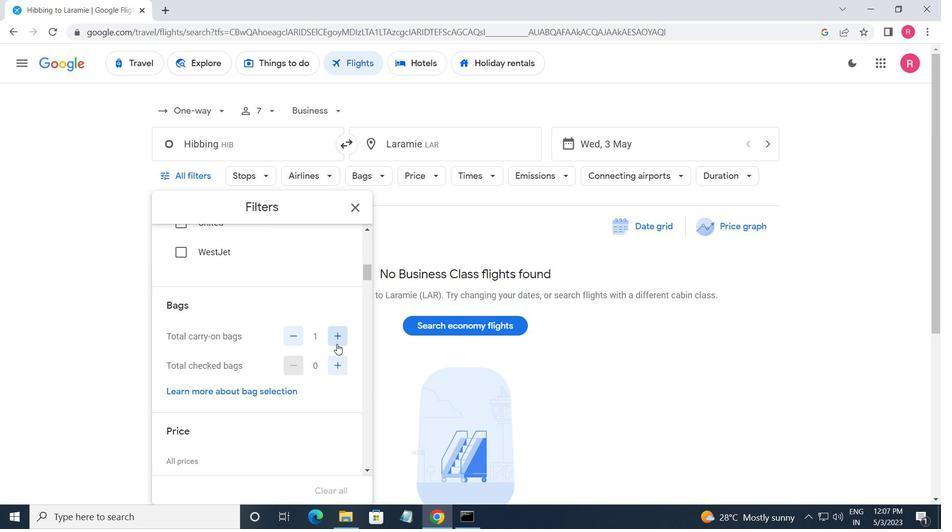 
Action: Mouse pressed left at (338, 343)
Screenshot: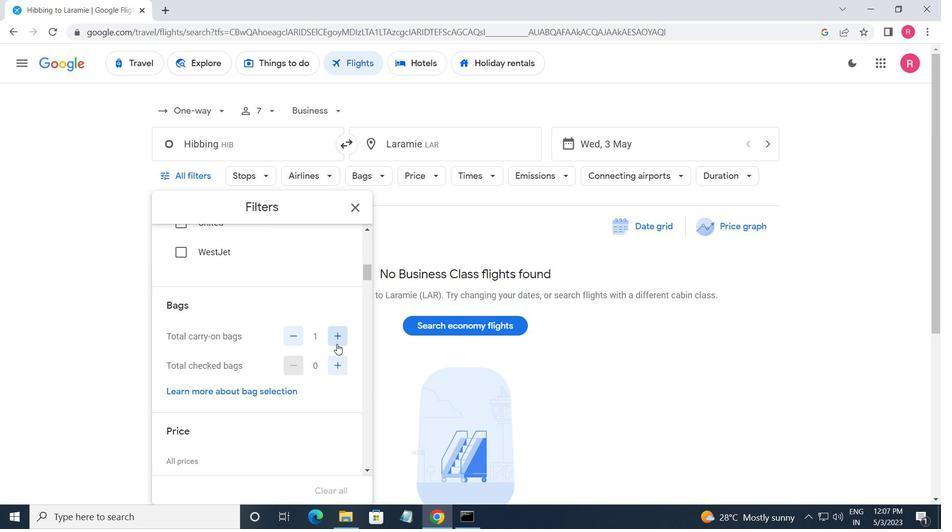 
Action: Mouse moved to (333, 341)
Screenshot: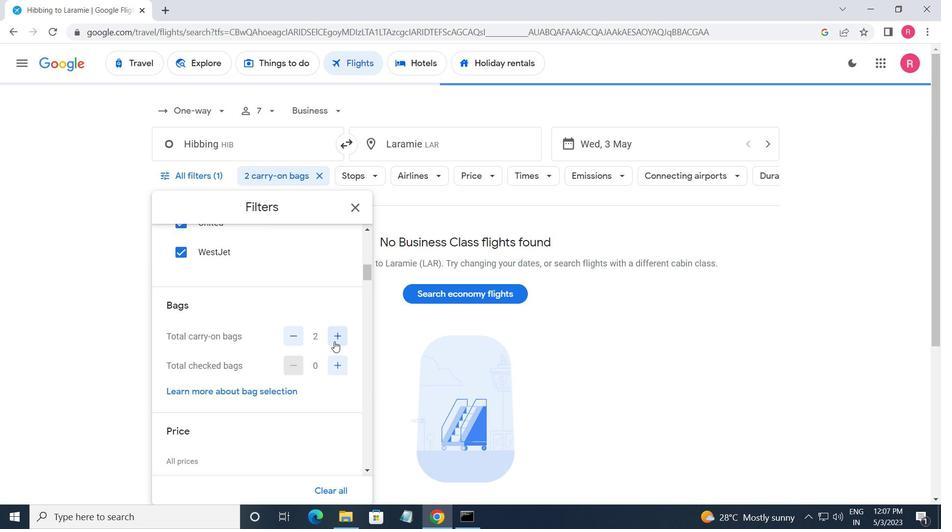 
Action: Mouse scrolled (333, 341) with delta (0, 0)
Screenshot: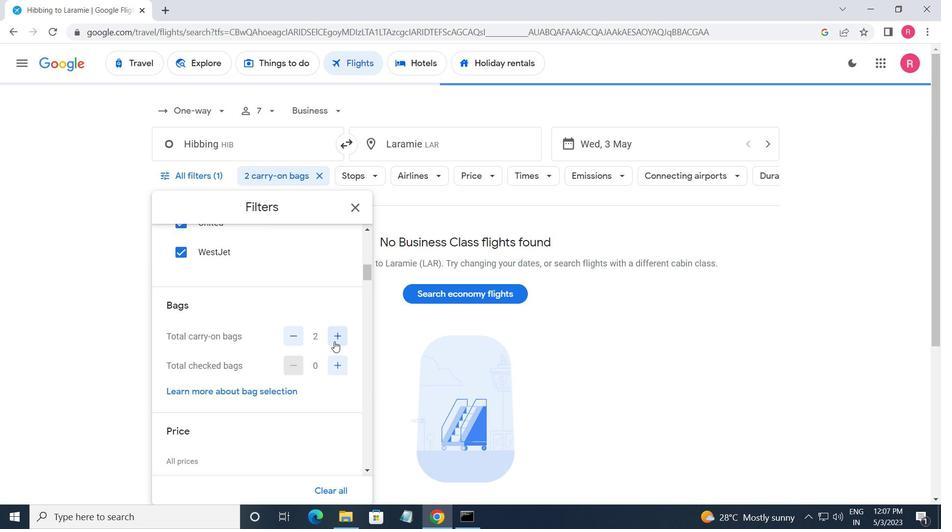 
Action: Mouse moved to (331, 307)
Screenshot: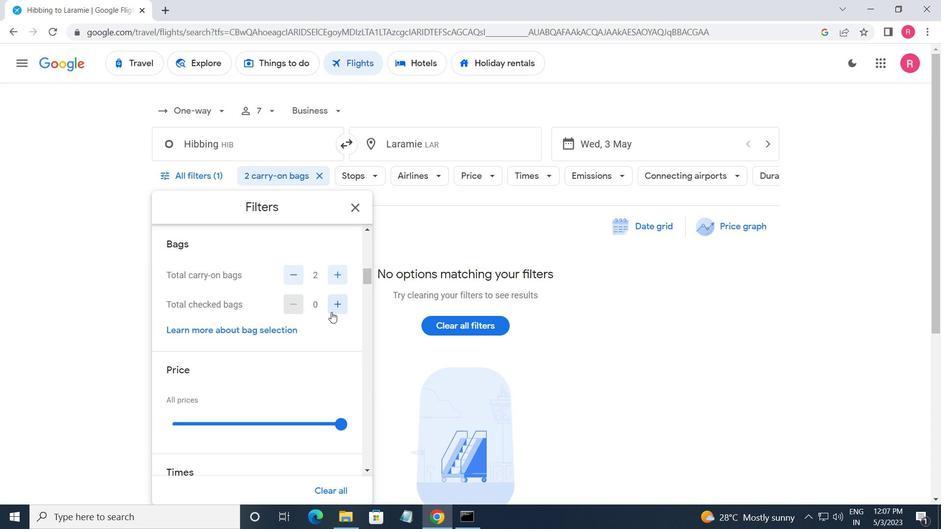 
Action: Mouse pressed left at (331, 307)
Screenshot: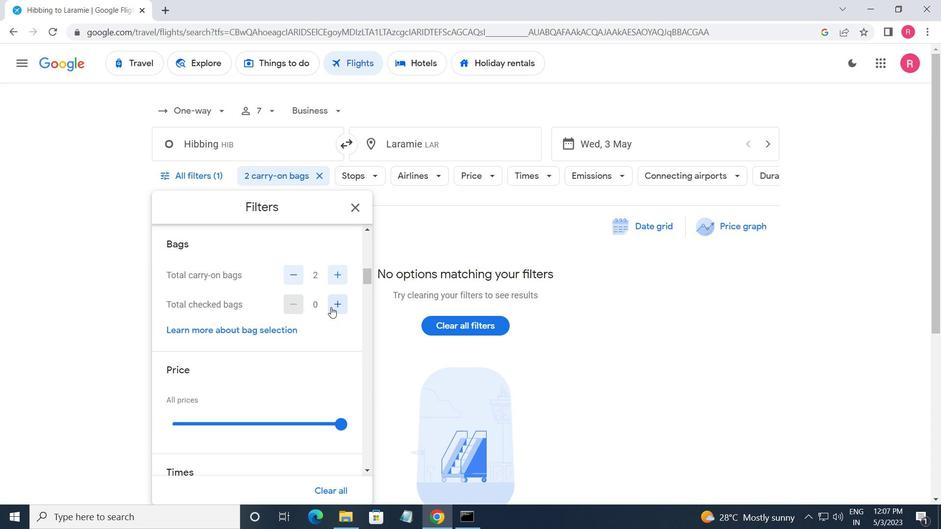 
Action: Mouse pressed left at (331, 307)
Screenshot: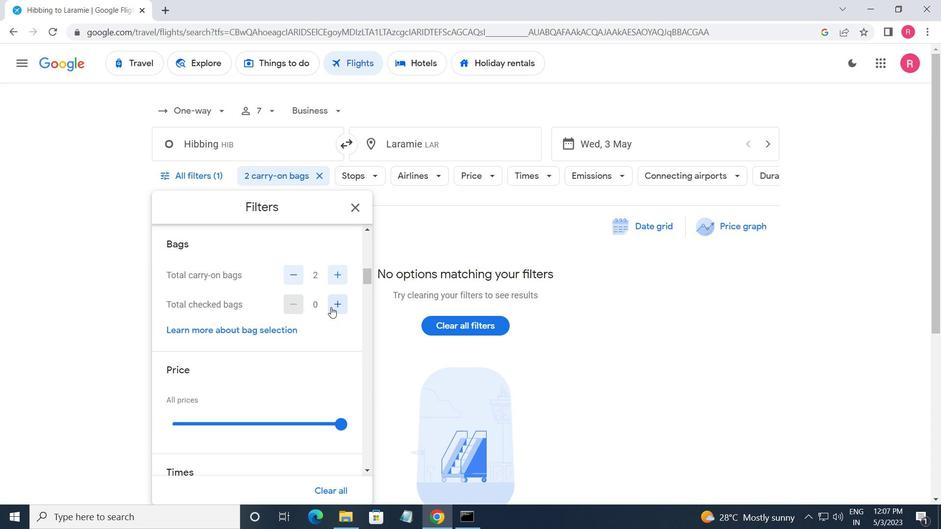 
Action: Mouse pressed left at (331, 307)
Screenshot: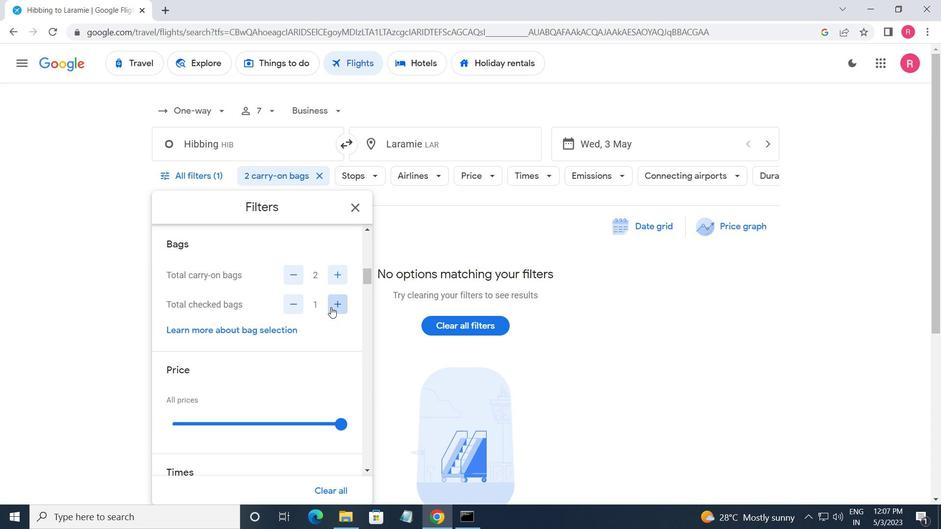 
Action: Mouse pressed left at (331, 307)
Screenshot: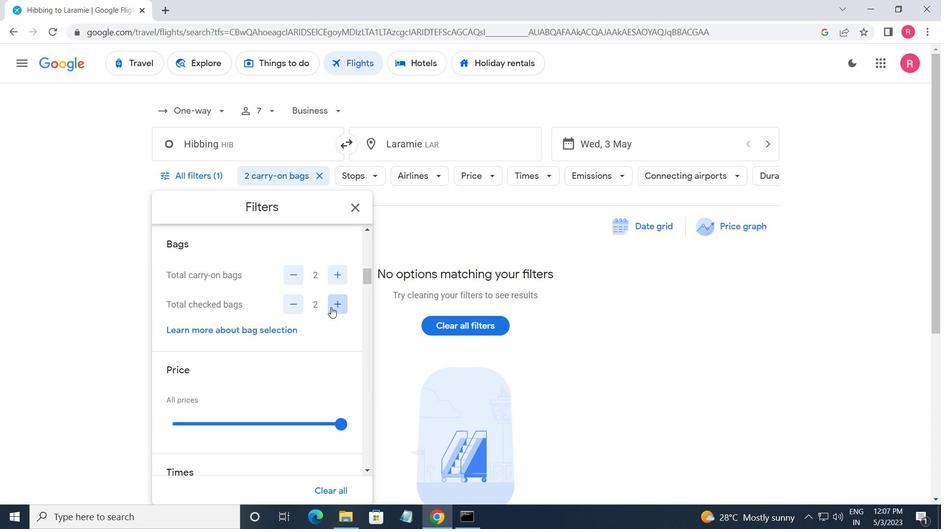 
Action: Mouse pressed left at (331, 307)
Screenshot: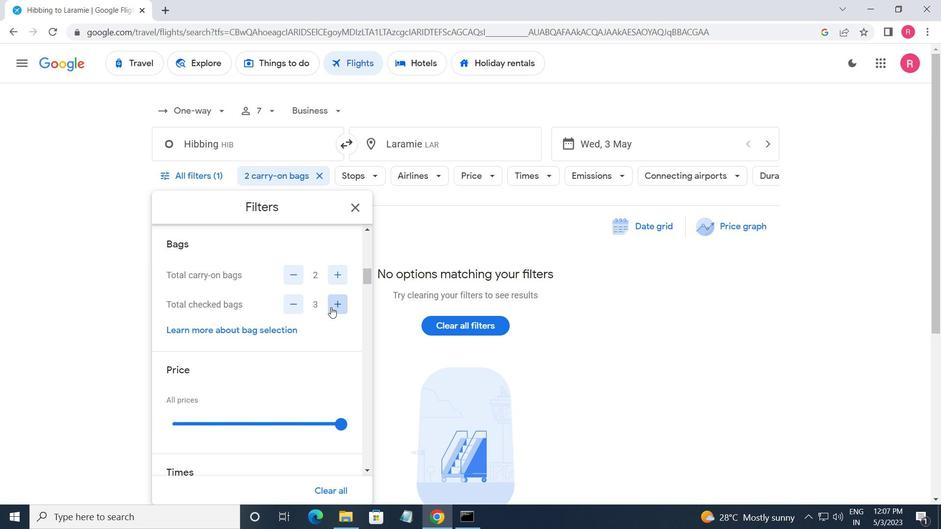 
Action: Mouse pressed left at (331, 307)
Screenshot: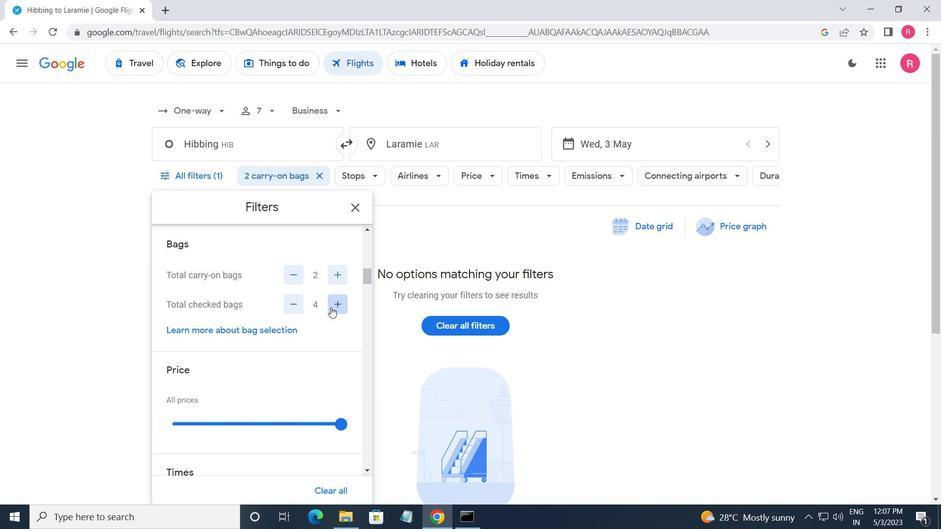 
Action: Mouse pressed left at (331, 307)
Screenshot: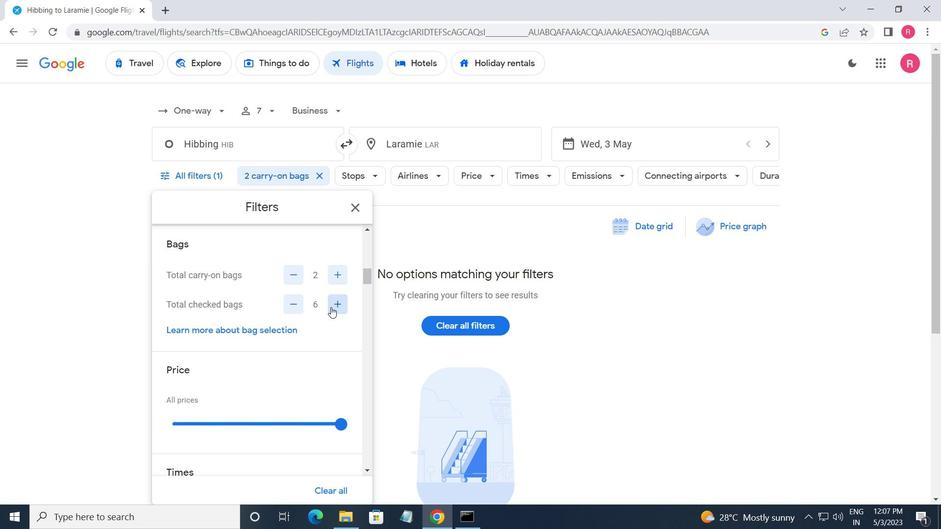 
Action: Mouse scrolled (331, 306) with delta (0, 0)
Screenshot: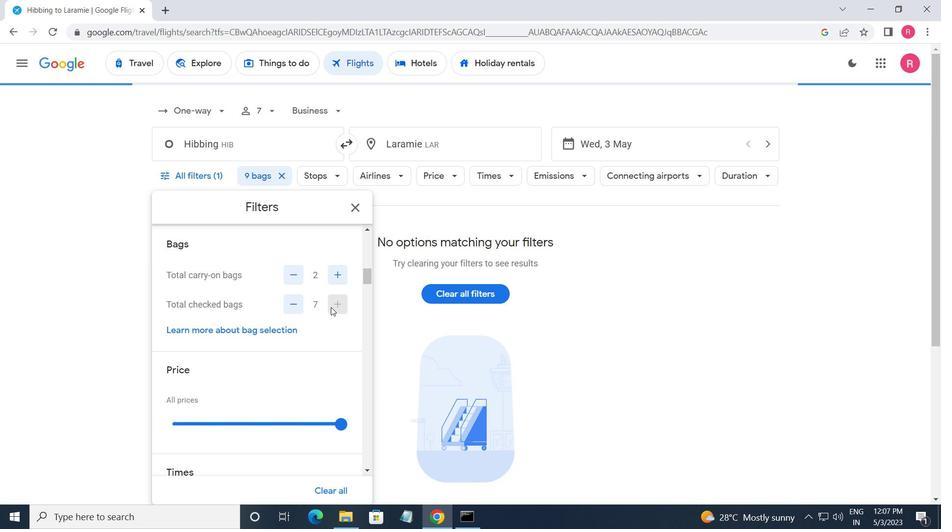 
Action: Mouse moved to (343, 357)
Screenshot: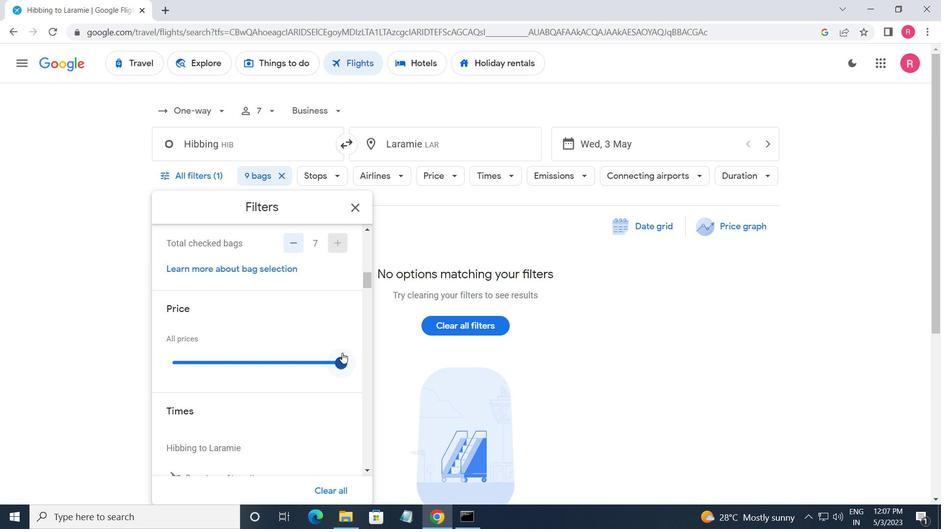 
Action: Mouse pressed left at (343, 357)
Screenshot: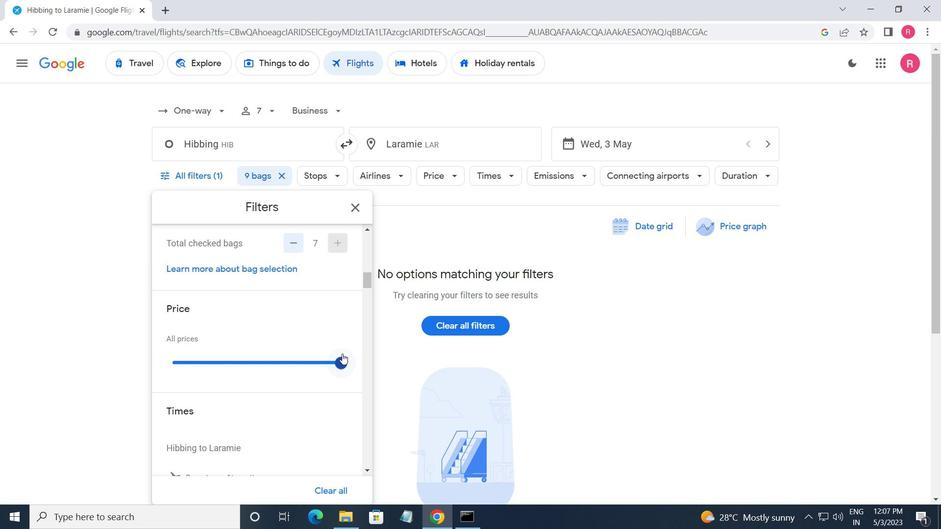 
Action: Mouse moved to (282, 333)
Screenshot: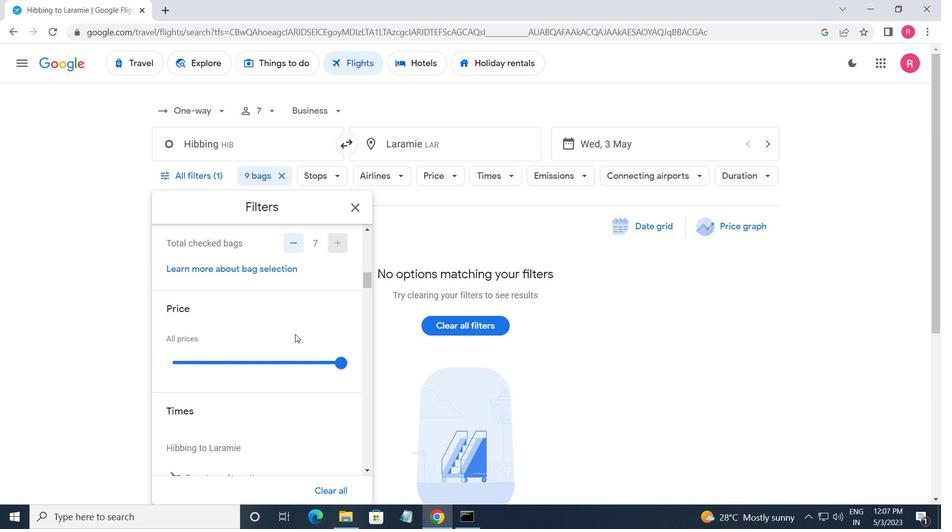
Action: Mouse scrolled (282, 332) with delta (0, 0)
Screenshot: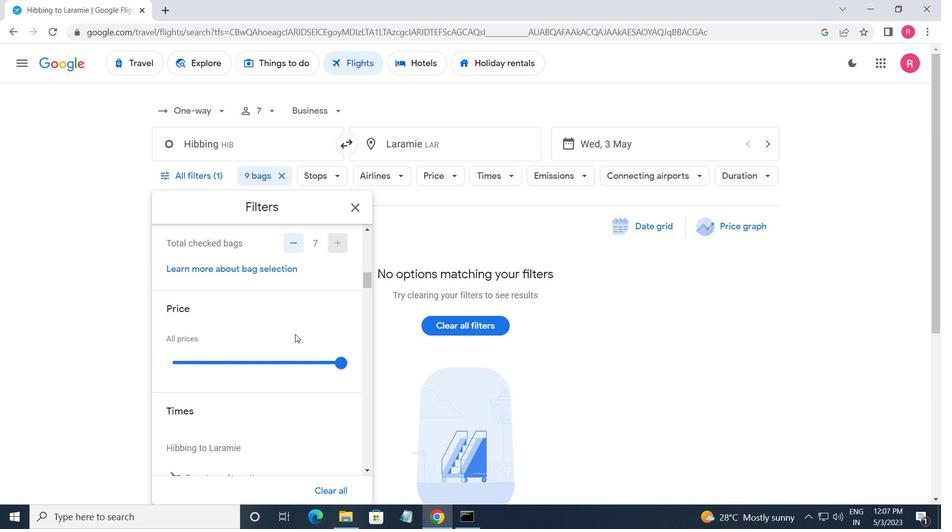 
Action: Mouse moved to (278, 333)
Screenshot: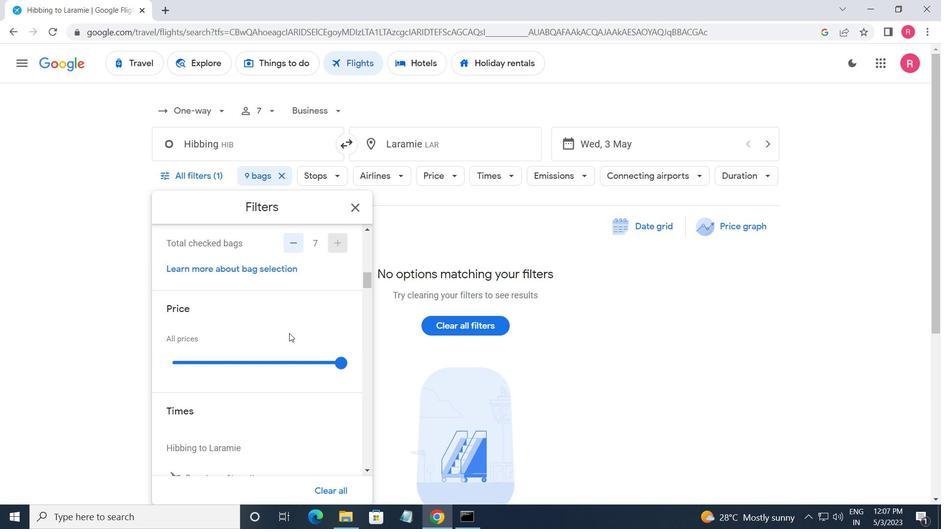 
Action: Mouse scrolled (278, 332) with delta (0, 0)
Screenshot: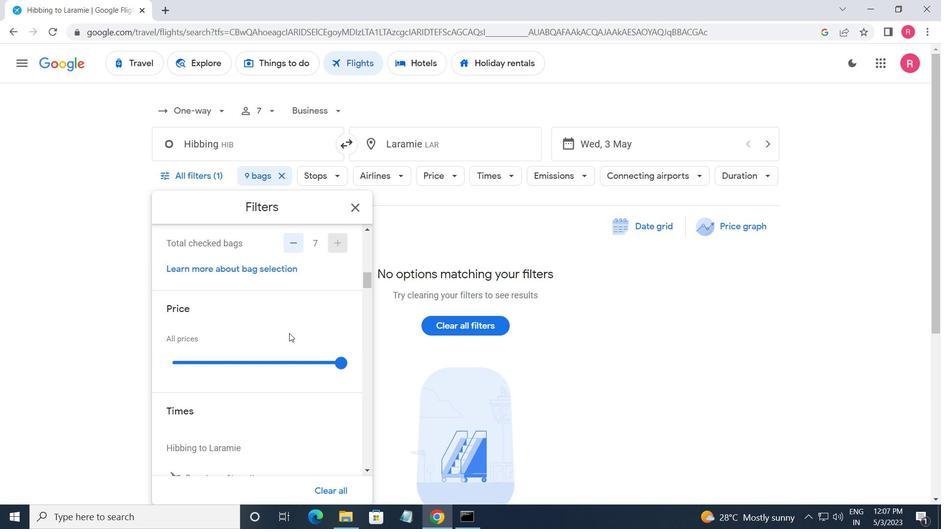 
Action: Mouse moved to (276, 333)
Screenshot: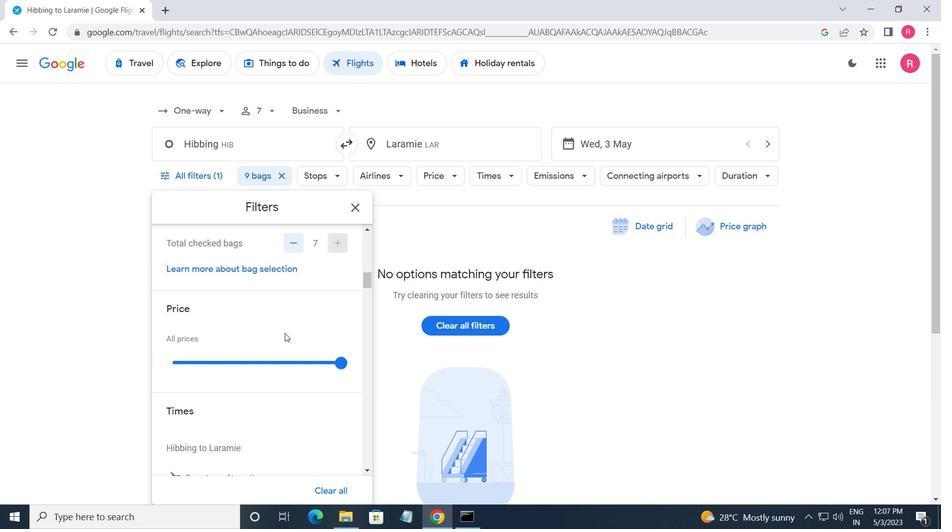 
Action: Mouse scrolled (276, 332) with delta (0, 0)
Screenshot: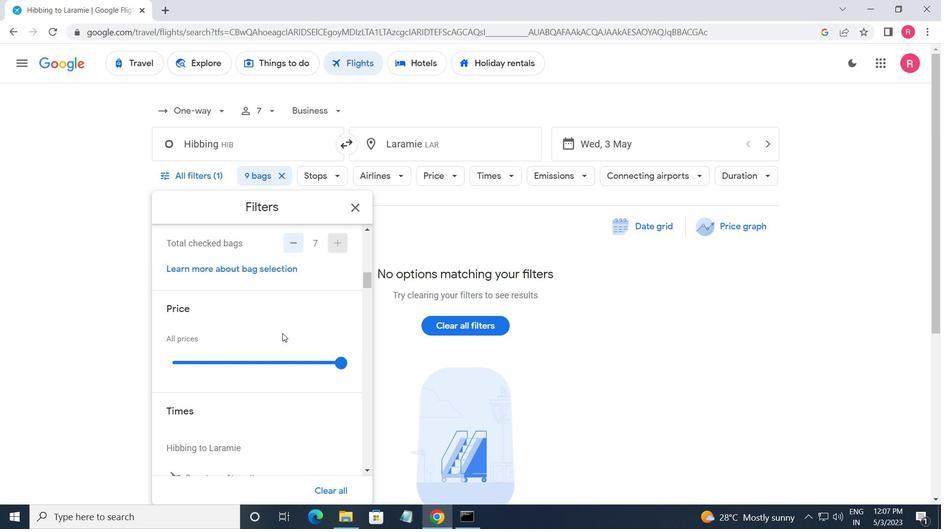 
Action: Mouse moved to (171, 316)
Screenshot: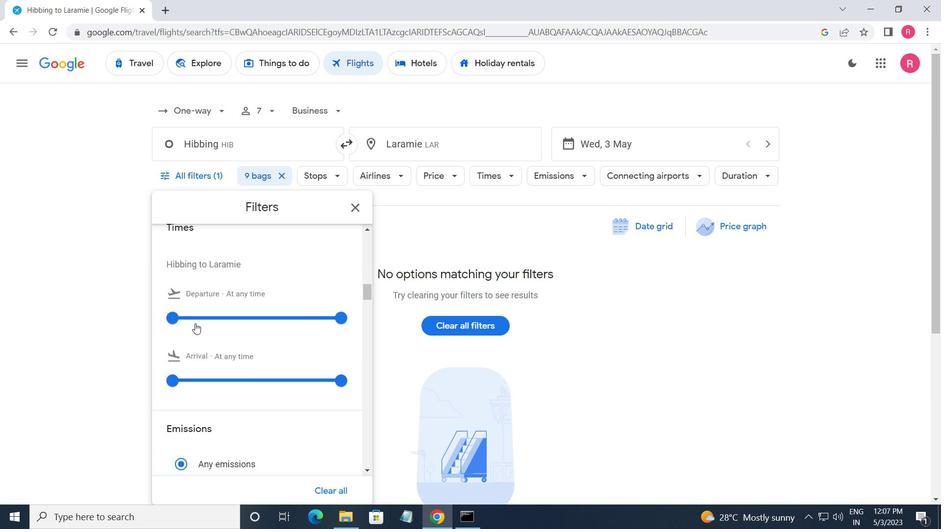 
Action: Mouse pressed left at (171, 316)
Screenshot: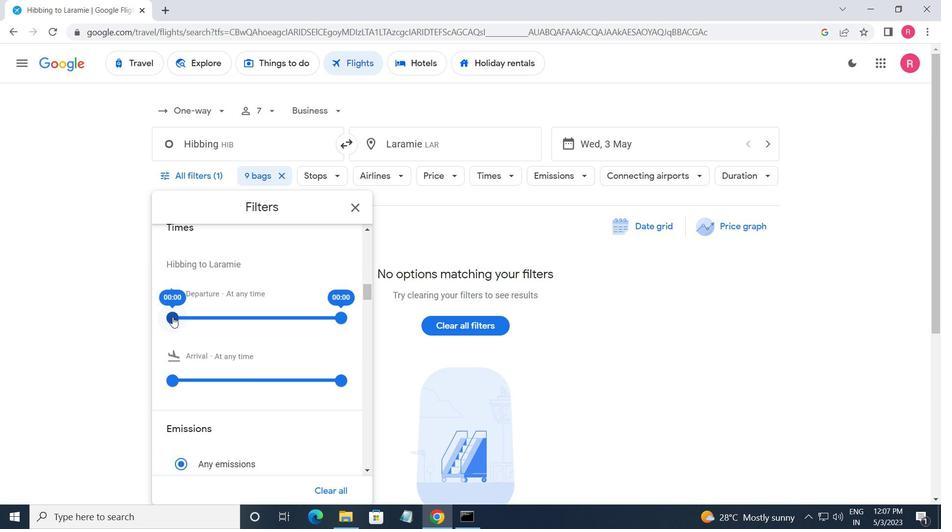 
Action: Mouse moved to (282, 320)
Screenshot: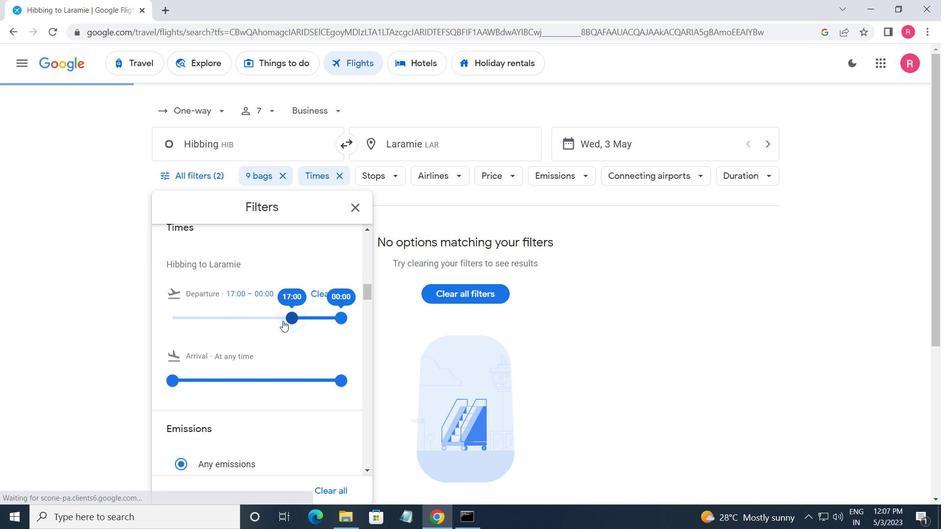 
Action: Mouse pressed left at (282, 320)
Screenshot: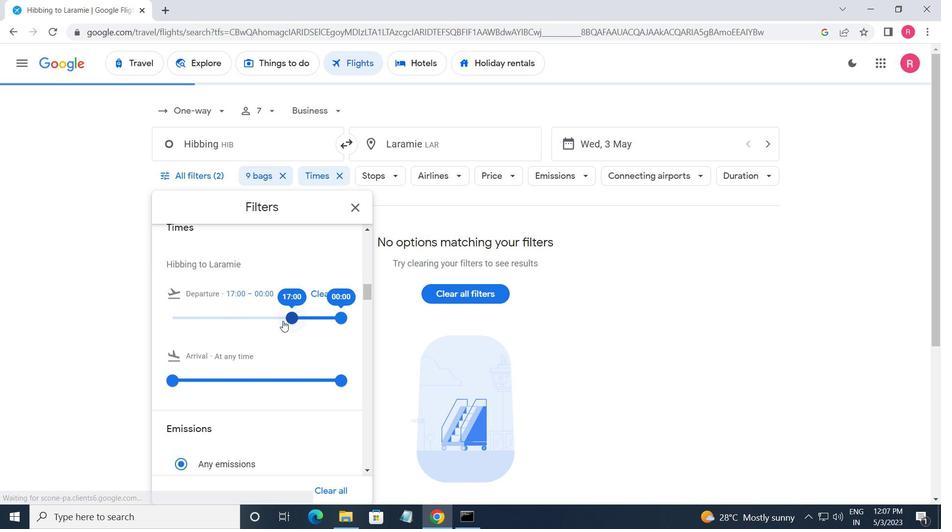 
Action: Mouse moved to (341, 317)
Screenshot: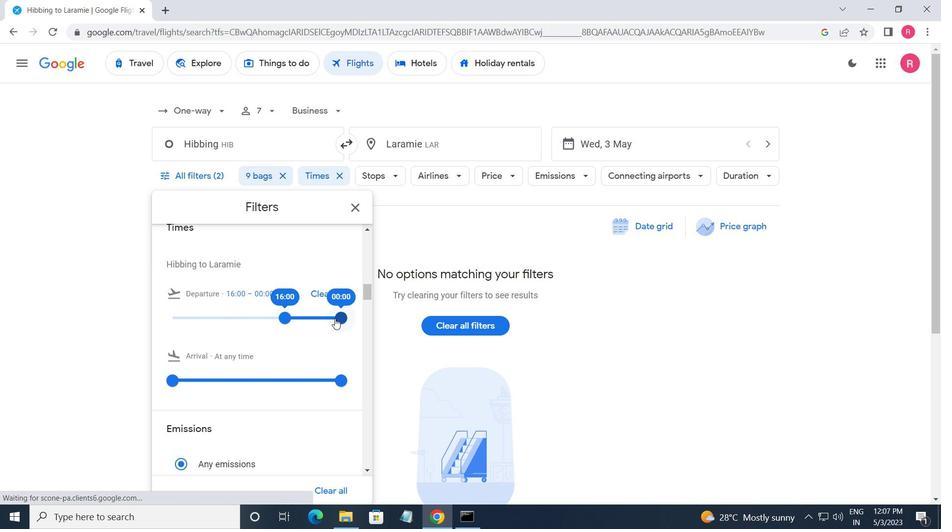 
Action: Mouse pressed left at (341, 317)
Screenshot: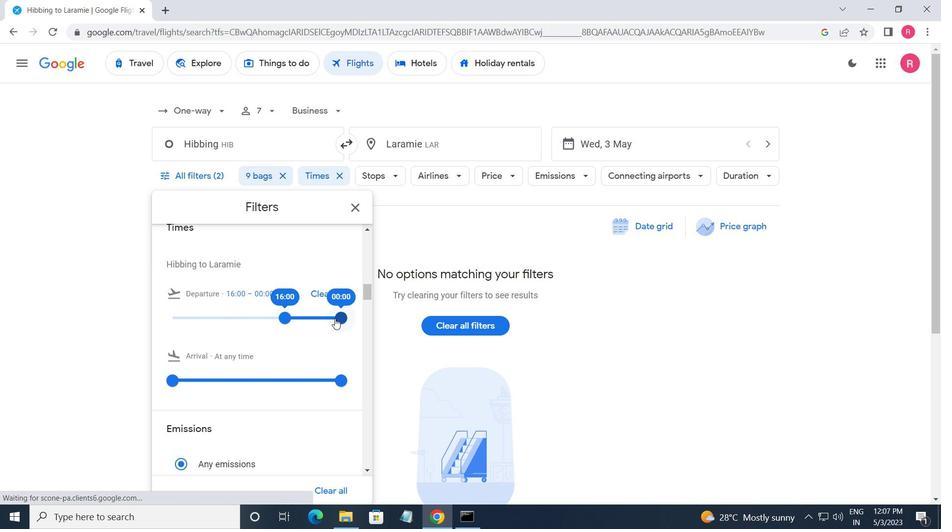 
Action: Mouse moved to (355, 209)
Screenshot: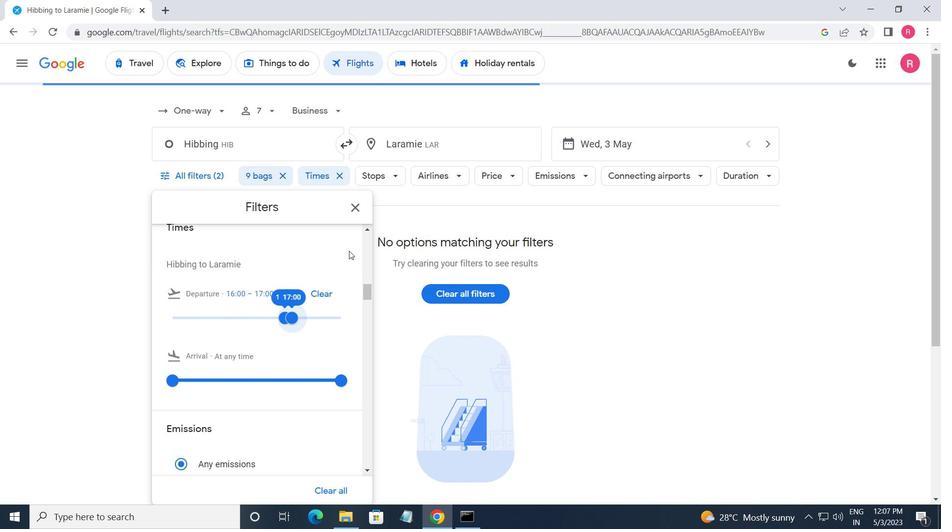 
Action: Mouse pressed left at (355, 209)
Screenshot: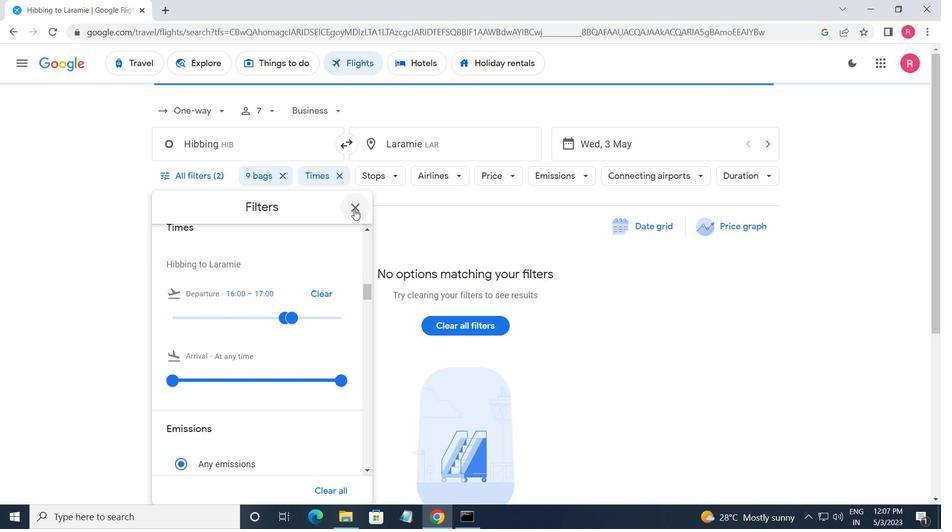 
Action: Mouse moved to (308, 181)
Screenshot: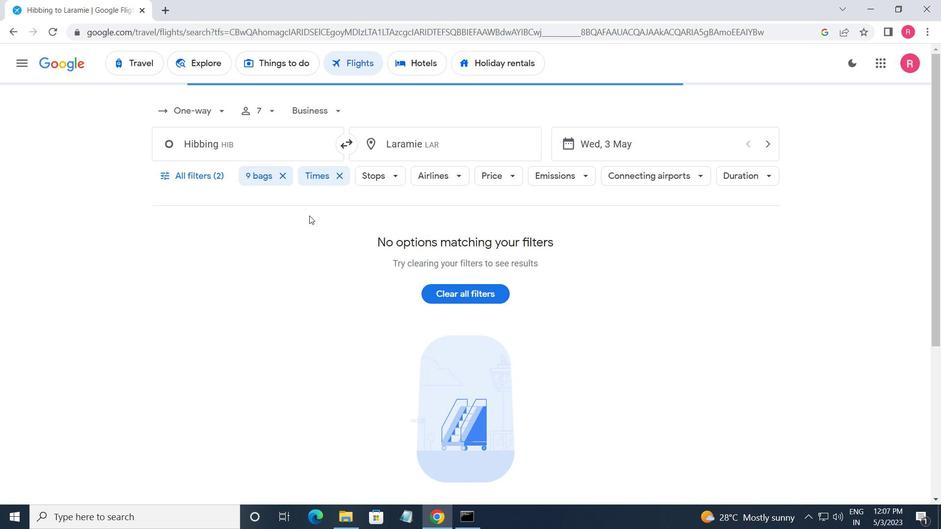 
